 Task: Utilize Gmail's "Send and Archive" feature to streamline email management within conversation threads.
Action: Mouse moved to (854, 65)
Screenshot: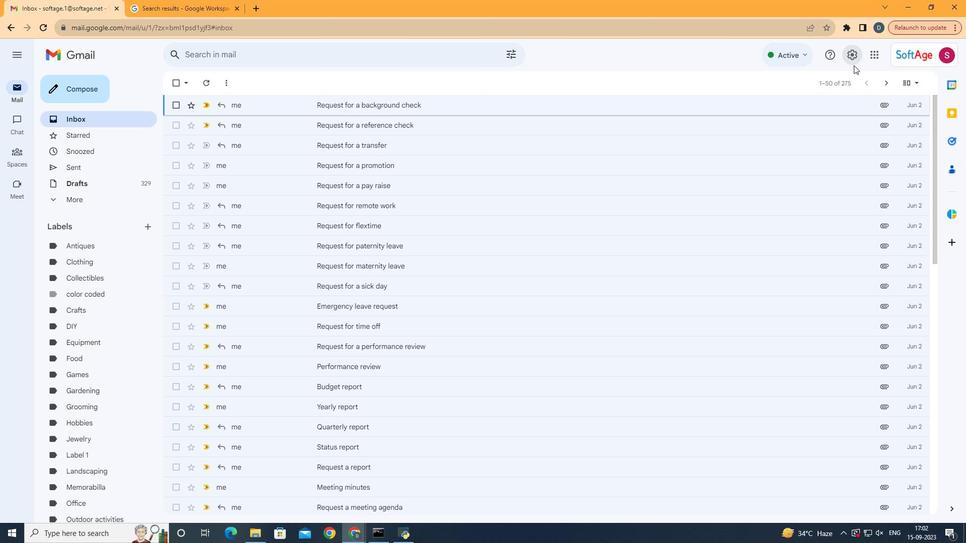 
Action: Mouse pressed left at (854, 65)
Screenshot: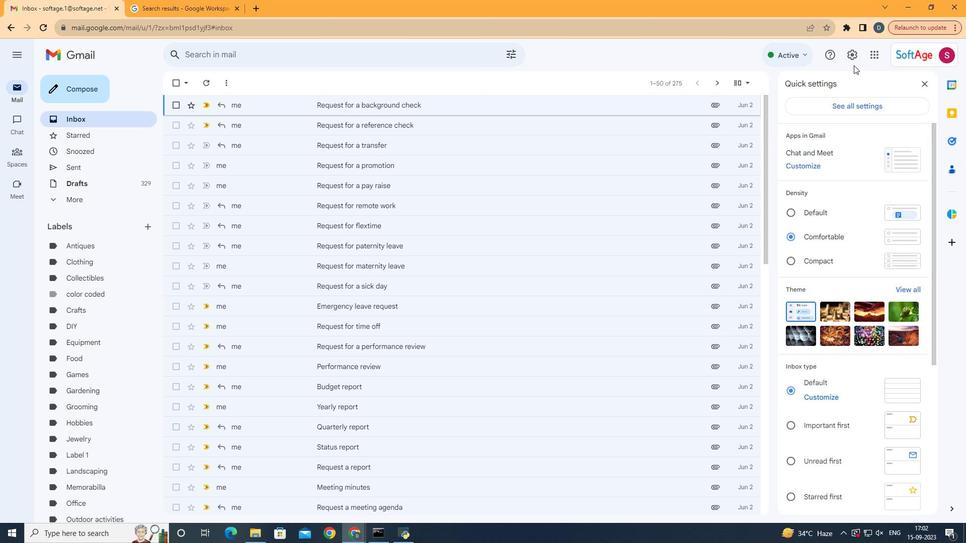 
Action: Mouse moved to (870, 99)
Screenshot: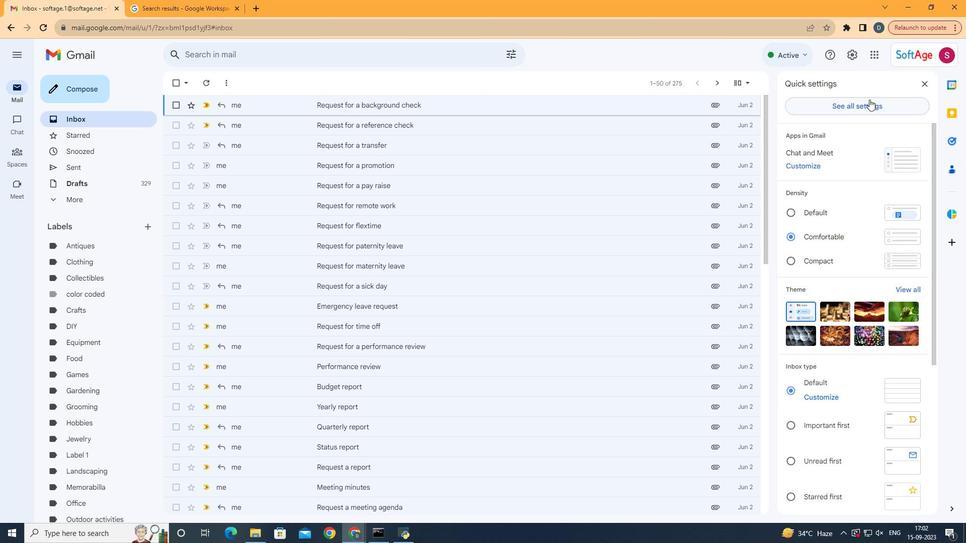 
Action: Mouse pressed left at (870, 99)
Screenshot: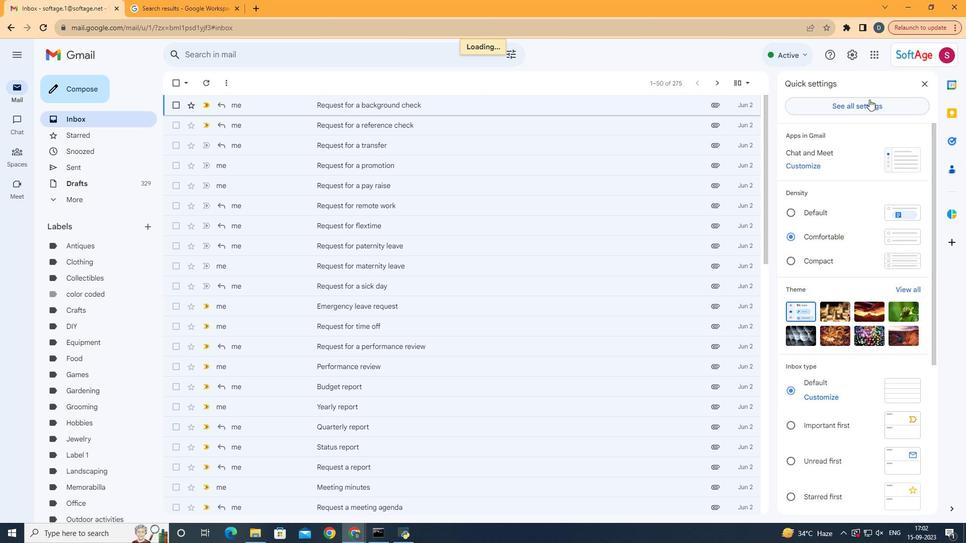 
Action: Mouse moved to (348, 285)
Screenshot: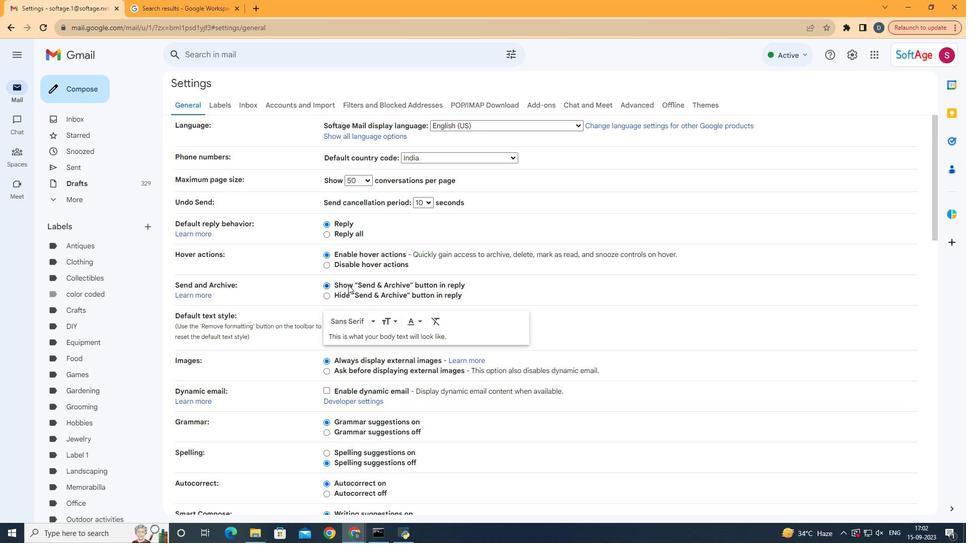 
Action: Mouse pressed left at (348, 285)
Screenshot: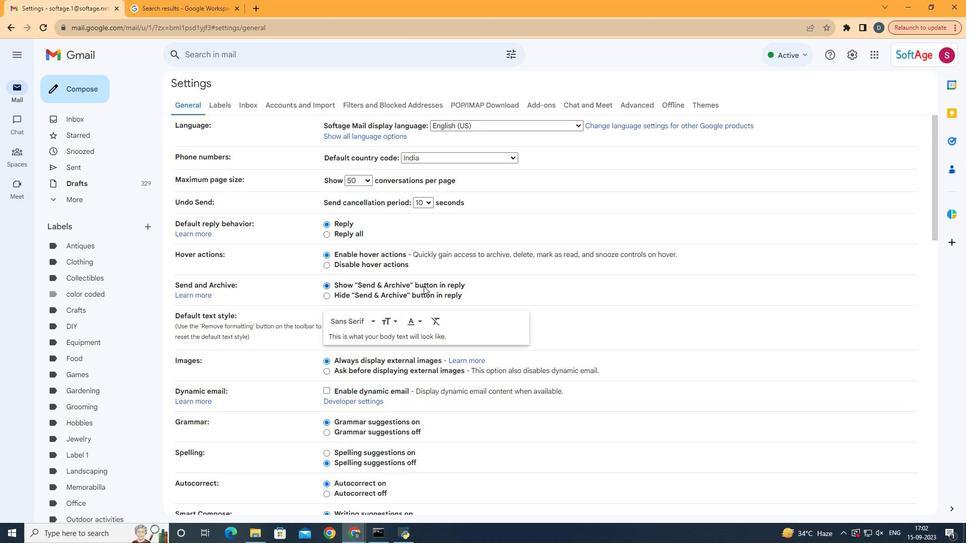
Action: Mouse moved to (504, 287)
Screenshot: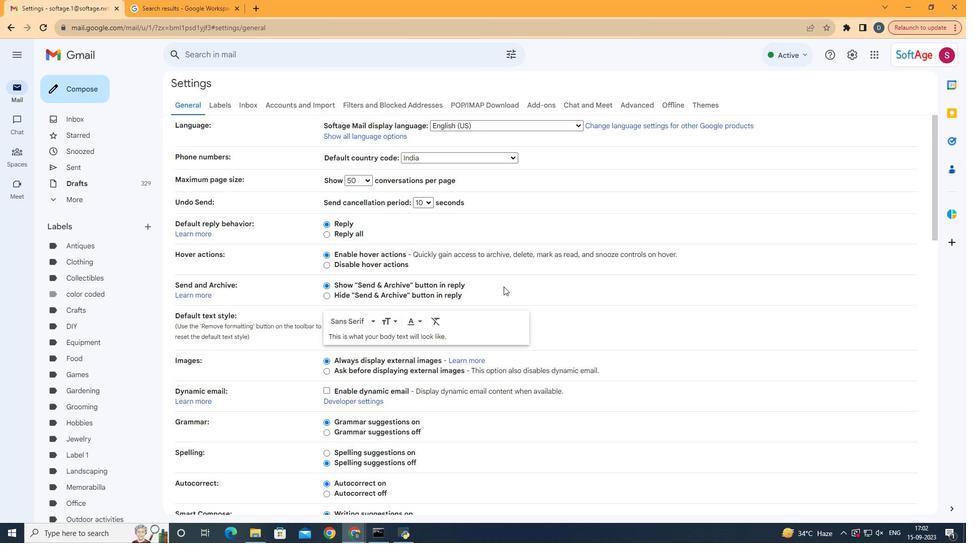 
Action: Mouse scrolled (504, 286) with delta (0, 0)
Screenshot: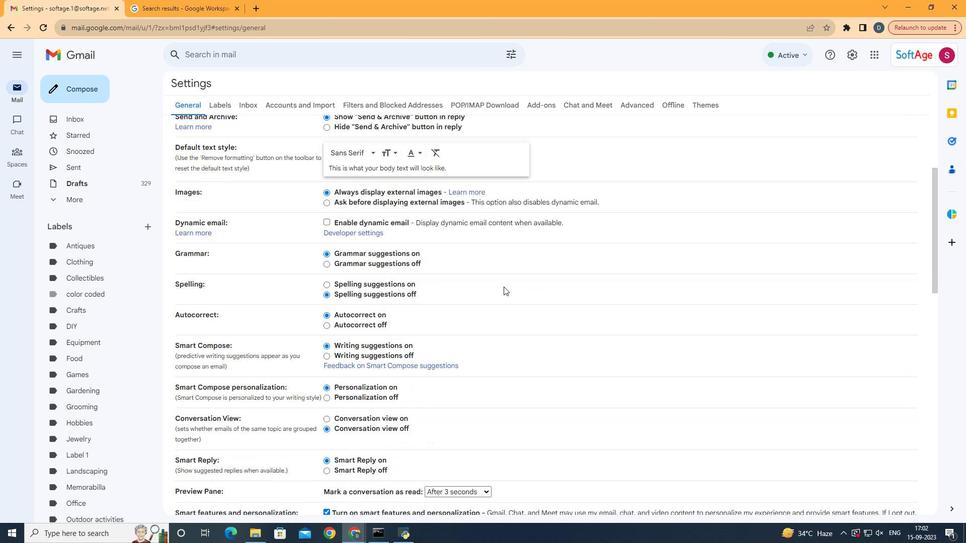 
Action: Mouse scrolled (504, 286) with delta (0, 0)
Screenshot: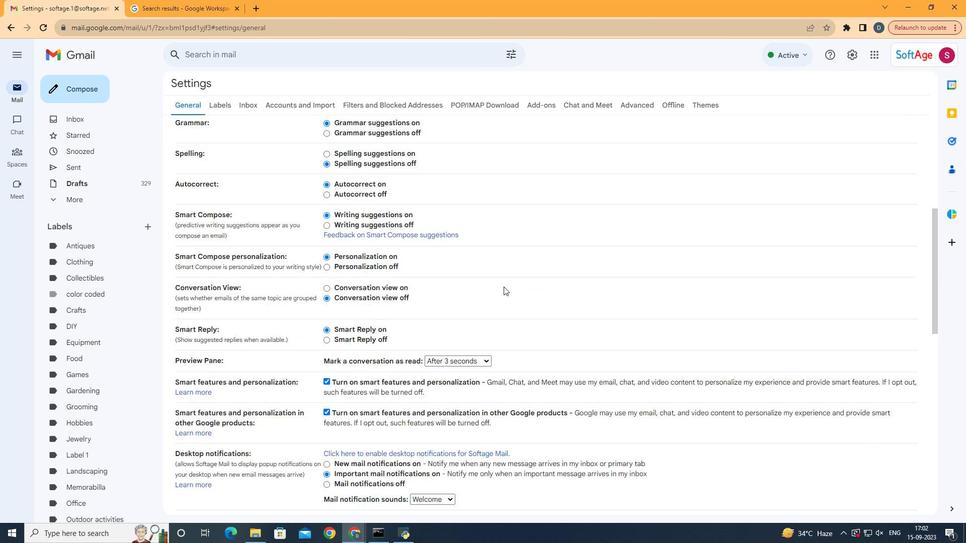 
Action: Mouse scrolled (504, 286) with delta (0, 0)
Screenshot: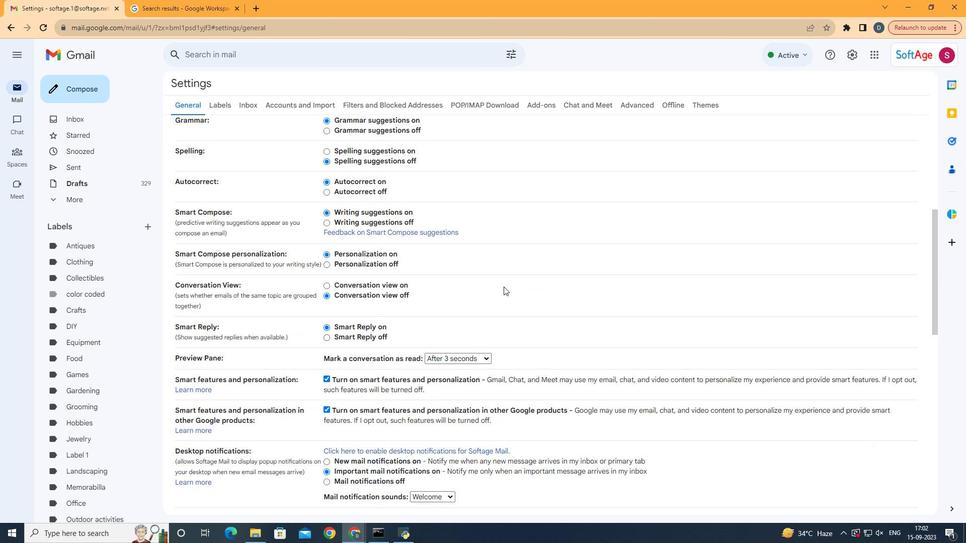 
Action: Mouse scrolled (504, 286) with delta (0, 0)
Screenshot: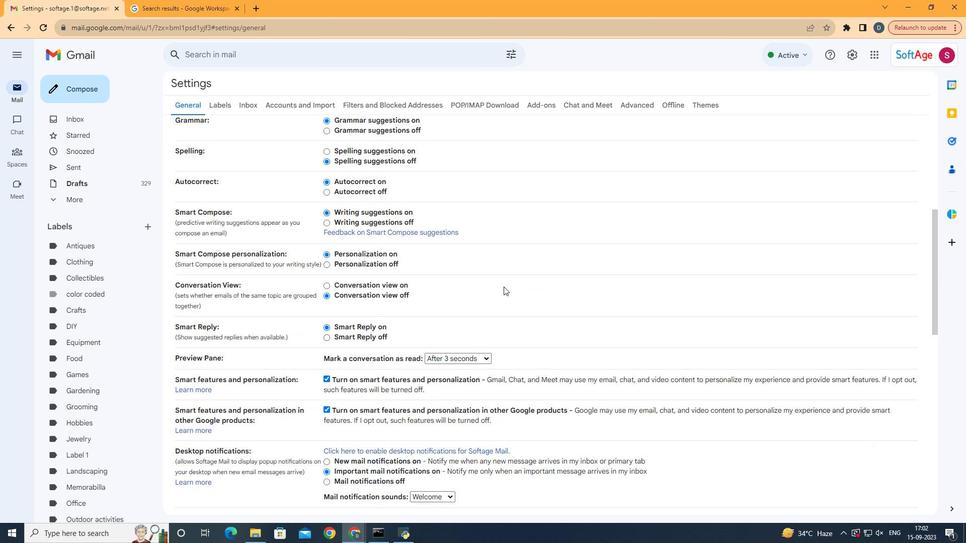 
Action: Mouse scrolled (504, 286) with delta (0, 0)
Screenshot: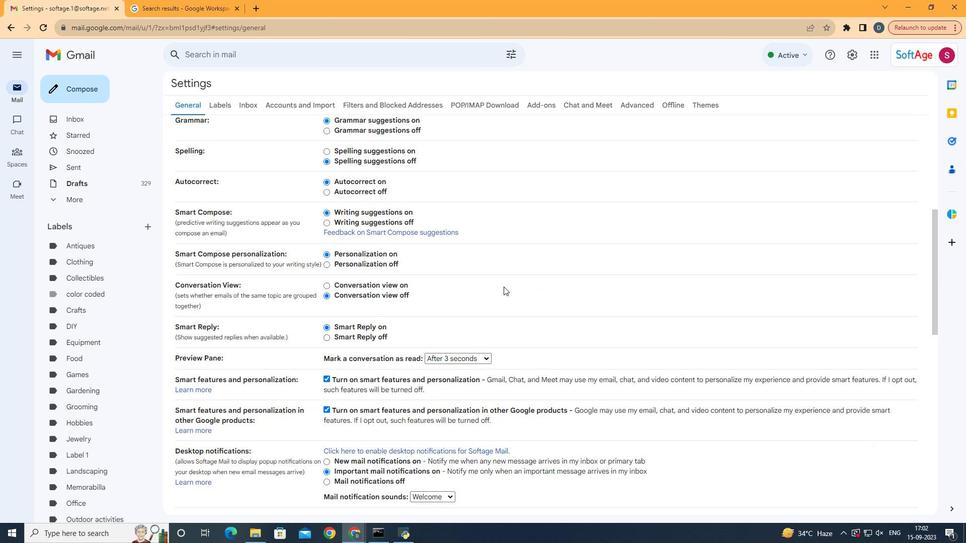 
Action: Mouse scrolled (504, 286) with delta (0, 0)
Screenshot: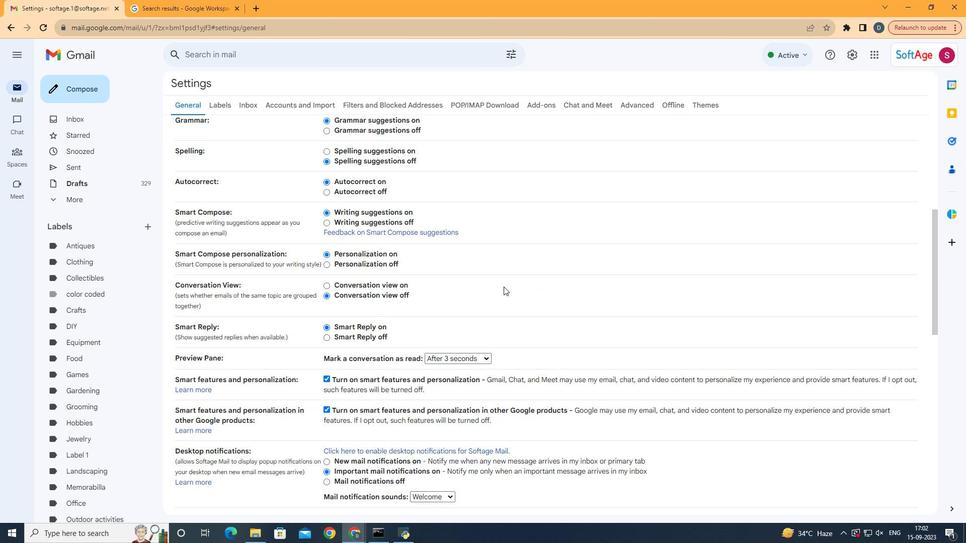 
Action: Mouse scrolled (504, 286) with delta (0, 0)
Screenshot: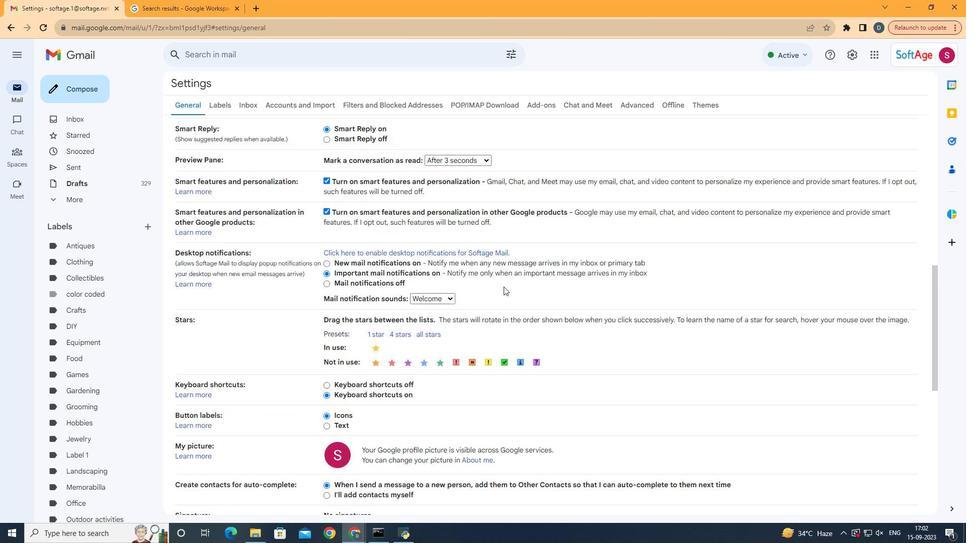 
Action: Mouse scrolled (504, 286) with delta (0, 0)
Screenshot: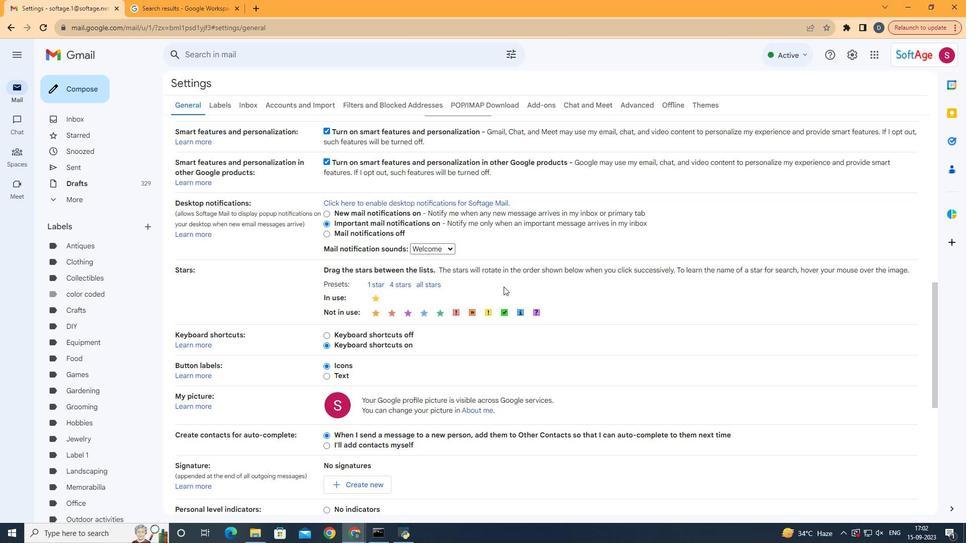 
Action: Mouse scrolled (504, 286) with delta (0, 0)
Screenshot: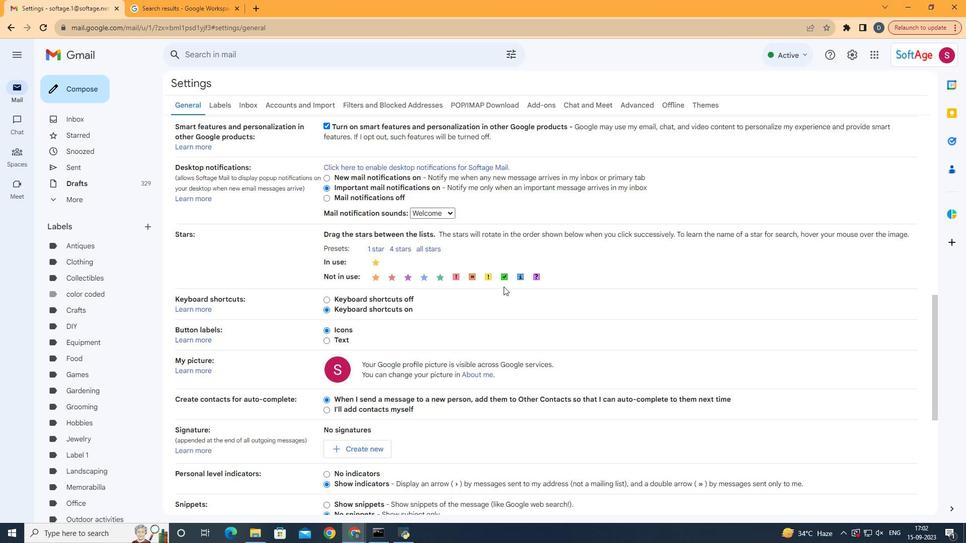 
Action: Mouse scrolled (504, 286) with delta (0, 0)
Screenshot: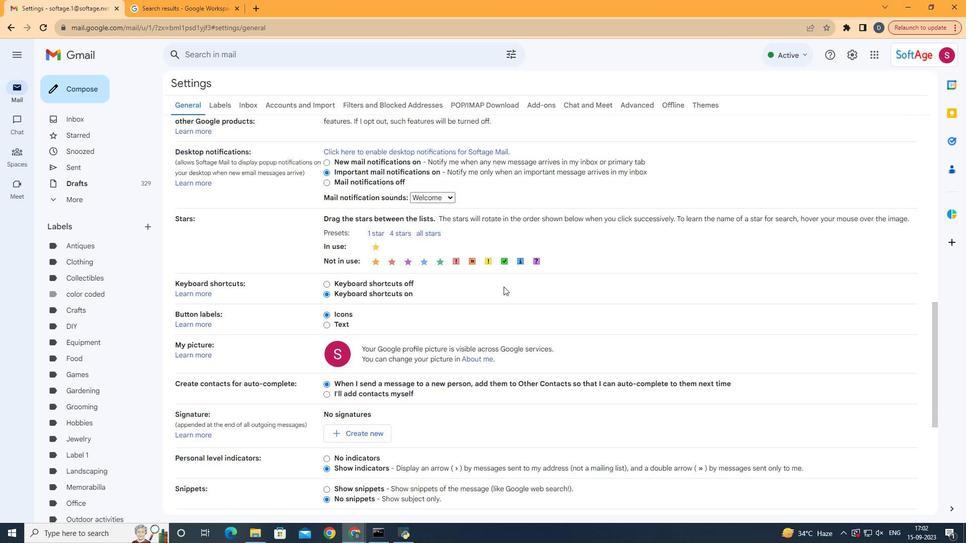 
Action: Mouse scrolled (504, 286) with delta (0, 0)
Screenshot: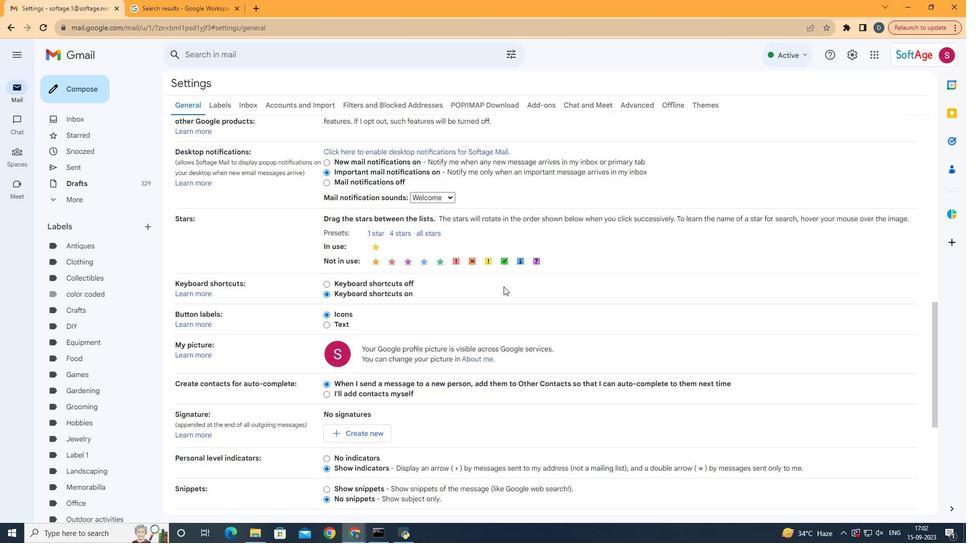 
Action: Mouse scrolled (504, 286) with delta (0, 0)
Screenshot: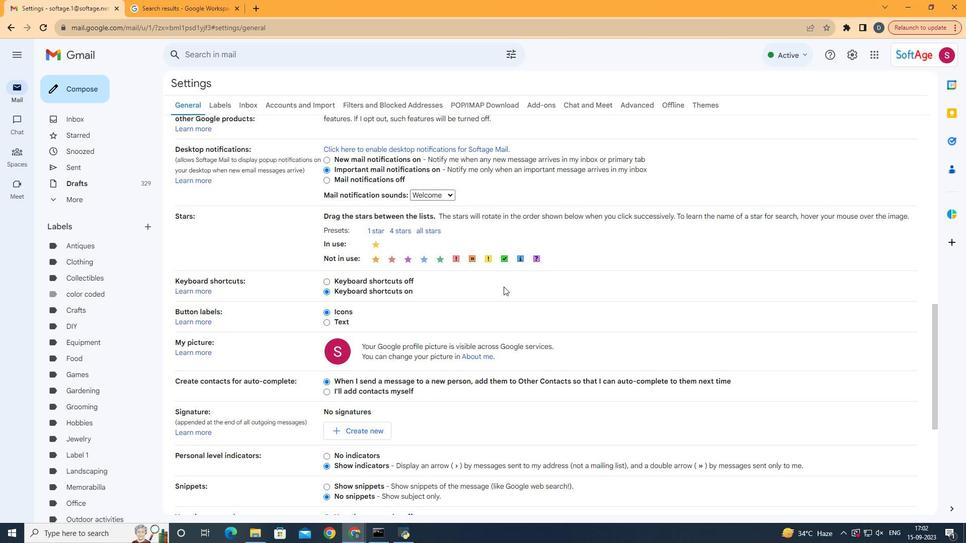 
Action: Mouse scrolled (504, 286) with delta (0, 0)
Screenshot: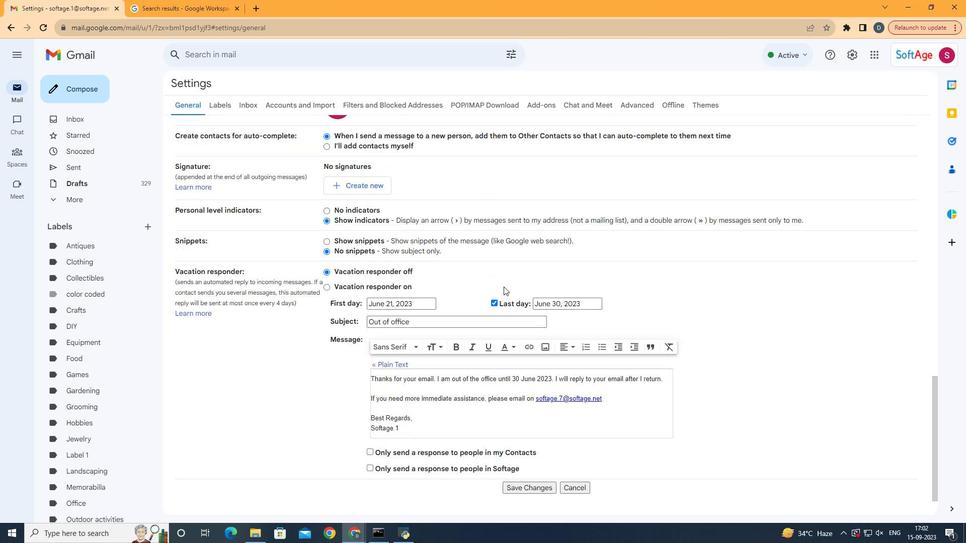 
Action: Mouse scrolled (504, 286) with delta (0, 0)
Screenshot: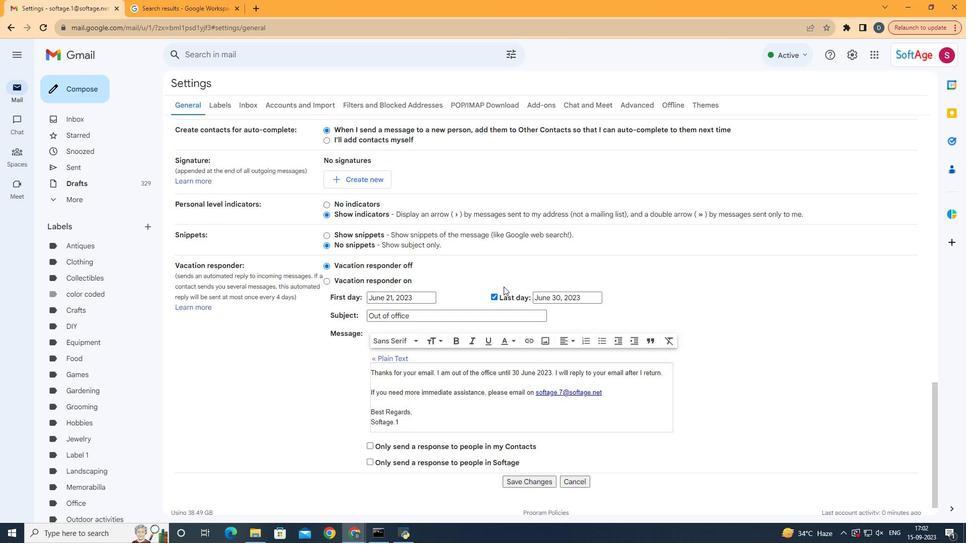 
Action: Mouse scrolled (504, 286) with delta (0, 0)
Screenshot: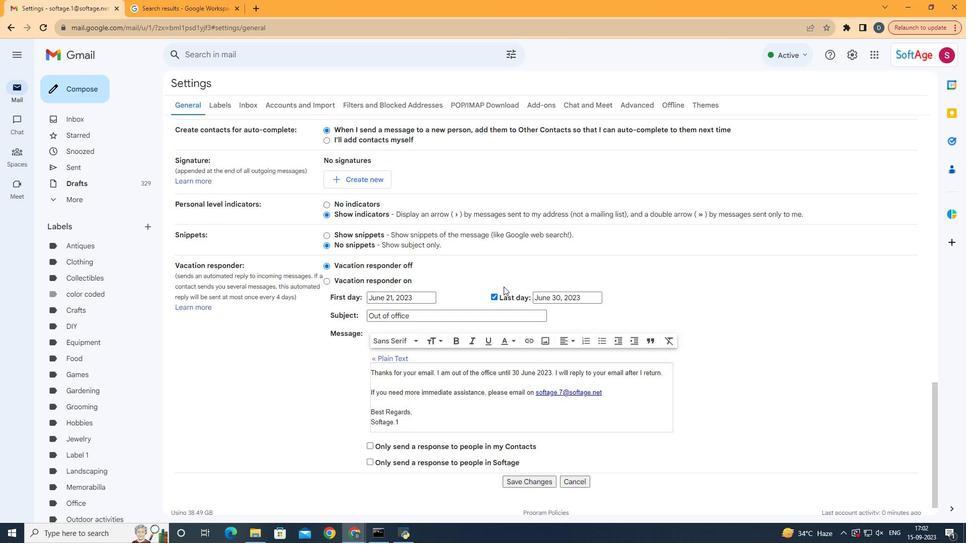 
Action: Mouse scrolled (504, 286) with delta (0, 0)
Screenshot: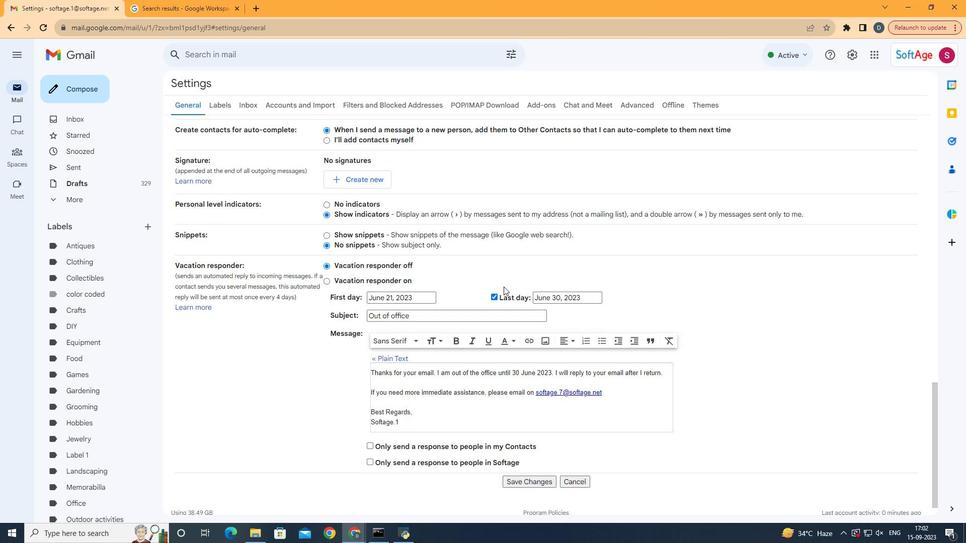 
Action: Mouse scrolled (504, 286) with delta (0, 0)
Screenshot: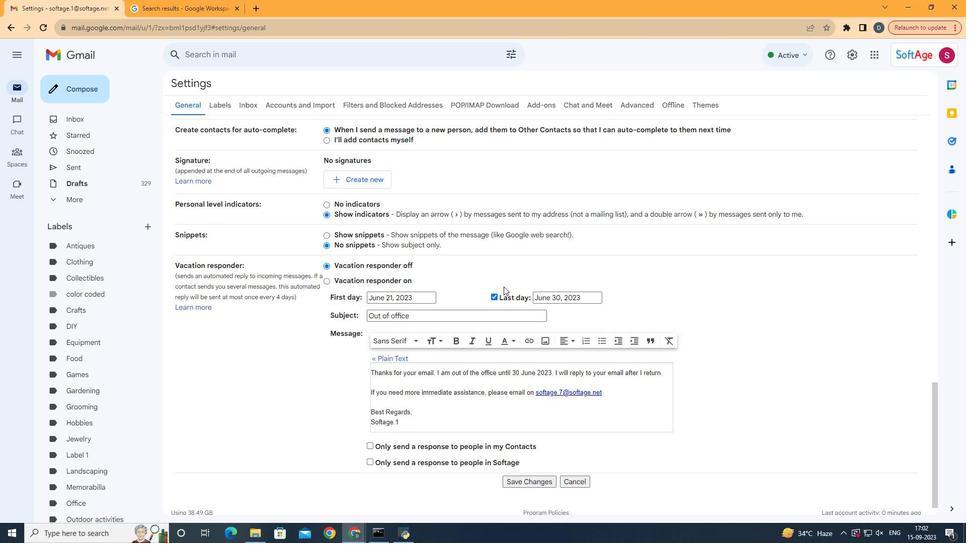 
Action: Mouse scrolled (504, 286) with delta (0, 0)
Screenshot: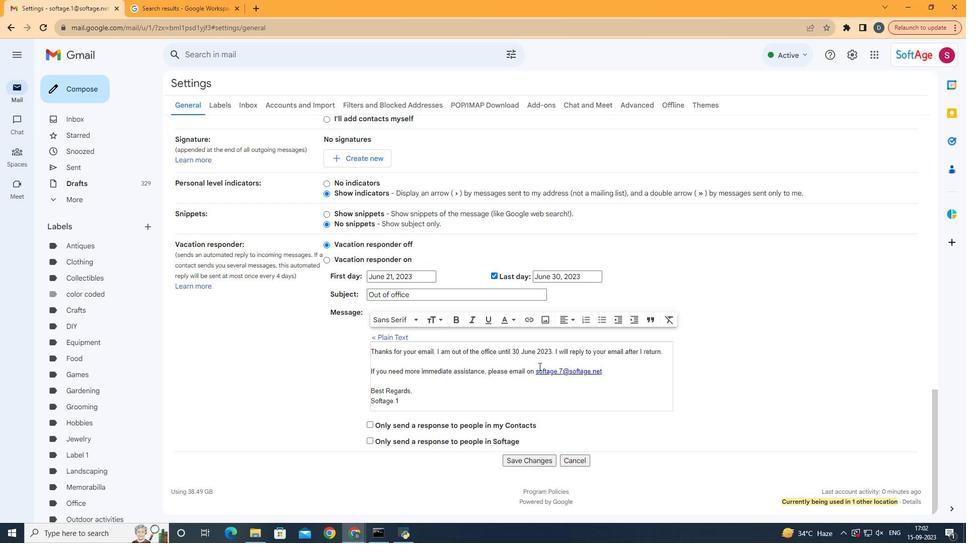 
Action: Mouse scrolled (504, 286) with delta (0, 0)
Screenshot: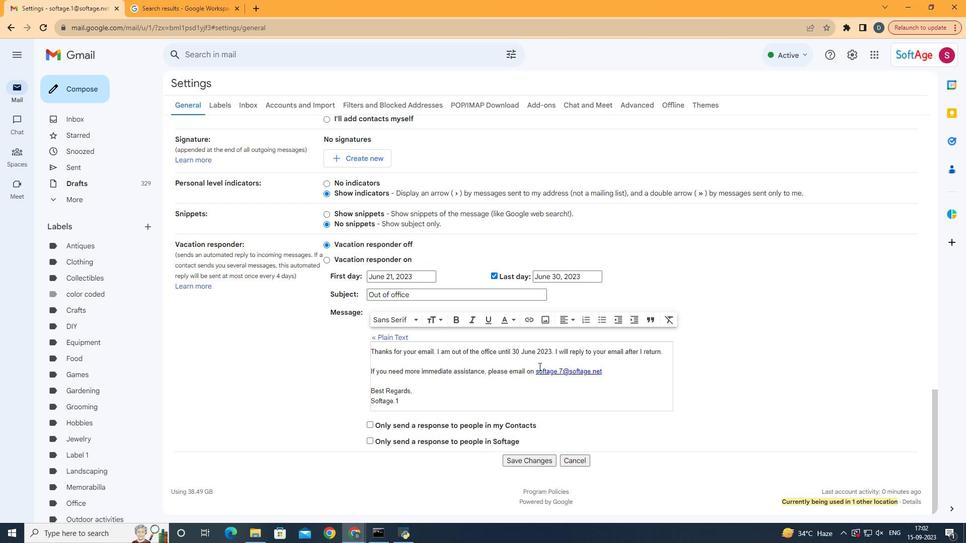 
Action: Mouse scrolled (504, 286) with delta (0, 0)
Screenshot: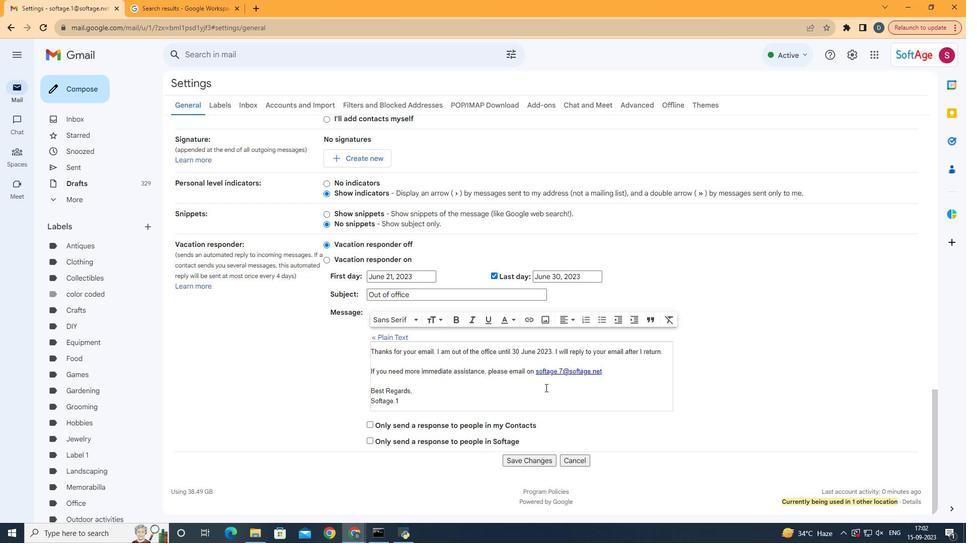 
Action: Mouse moved to (526, 458)
Screenshot: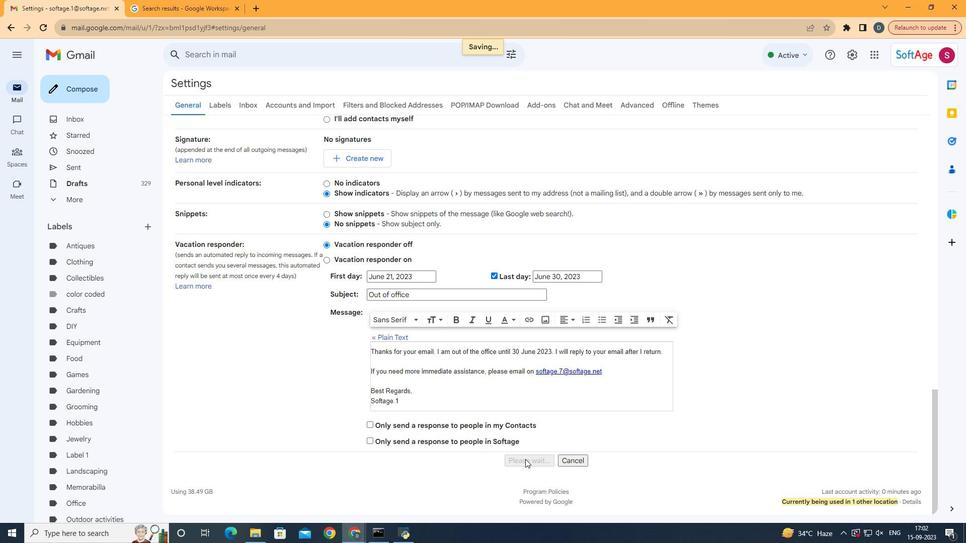 
Action: Mouse pressed left at (526, 458)
Screenshot: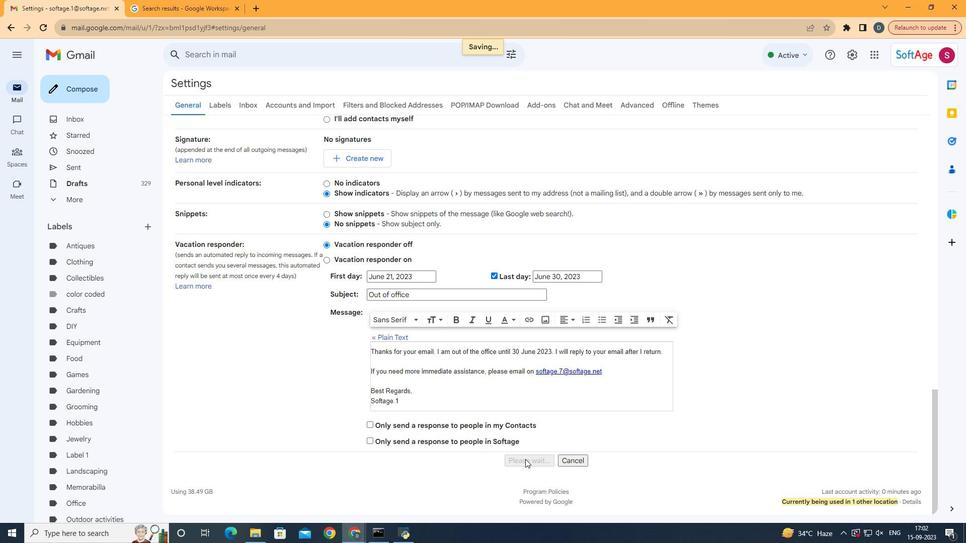 
Action: Mouse moved to (847, 52)
Screenshot: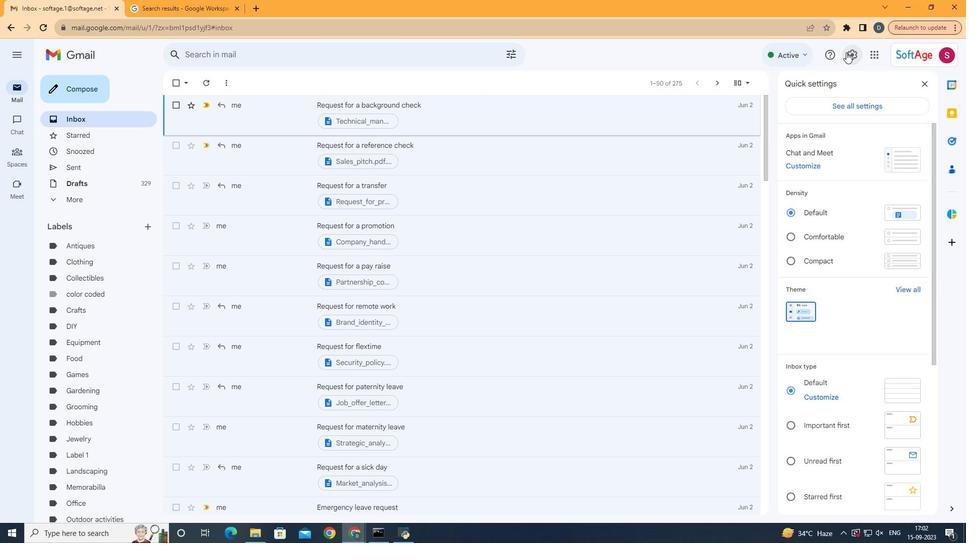 
Action: Mouse pressed left at (847, 52)
Screenshot: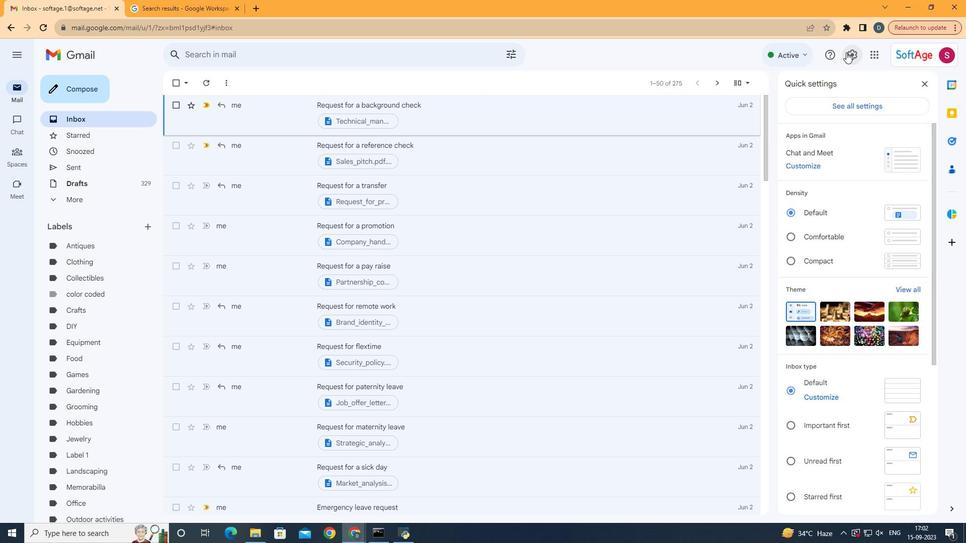 
Action: Mouse pressed left at (847, 52)
Screenshot: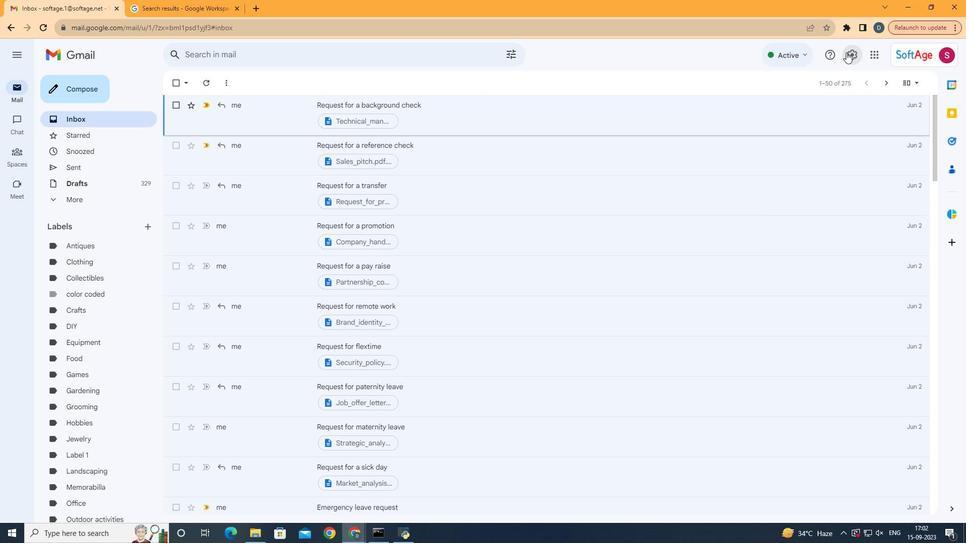 
Action: Mouse moved to (446, 130)
Screenshot: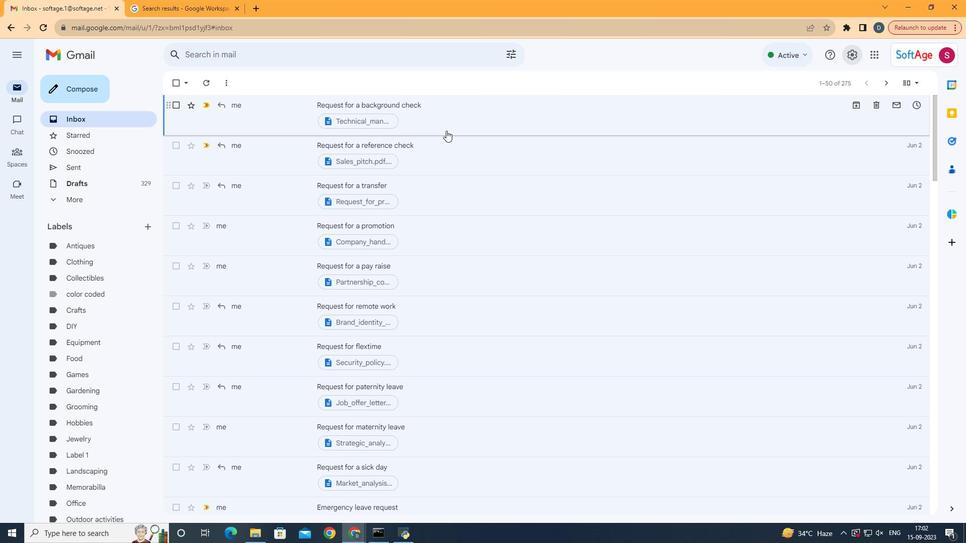 
Action: Mouse pressed left at (446, 130)
Screenshot: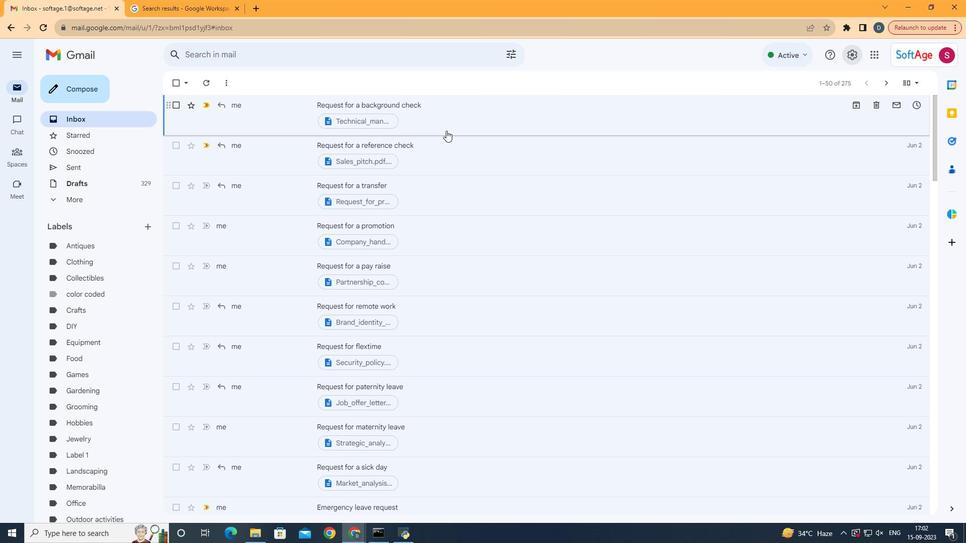 
Action: Mouse scrolled (446, 130) with delta (0, 0)
Screenshot: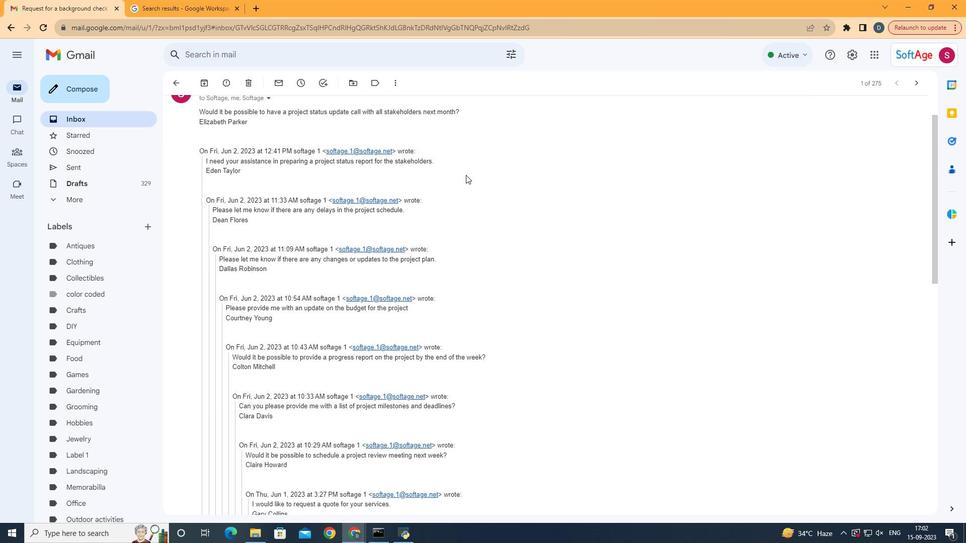 
Action: Mouse moved to (477, 215)
Screenshot: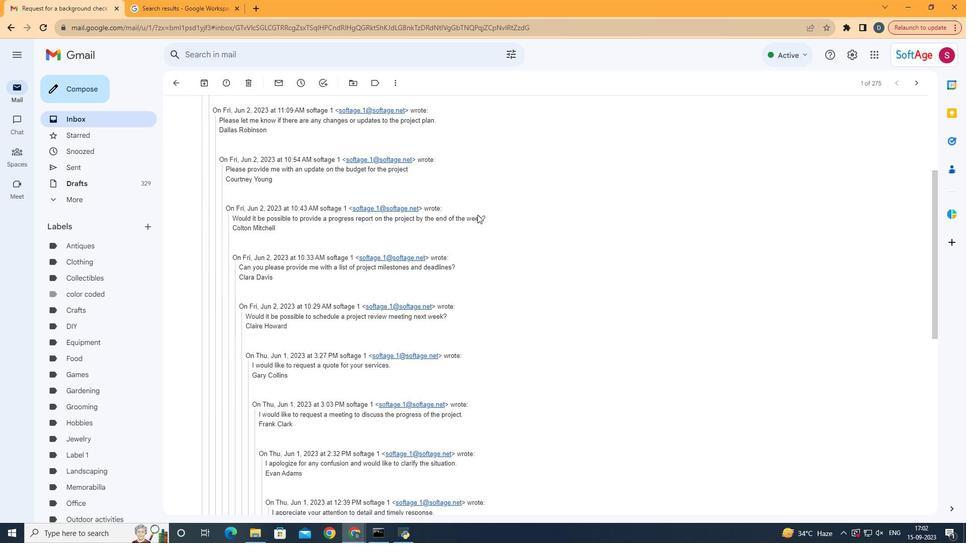 
Action: Mouse scrolled (477, 214) with delta (0, 0)
Screenshot: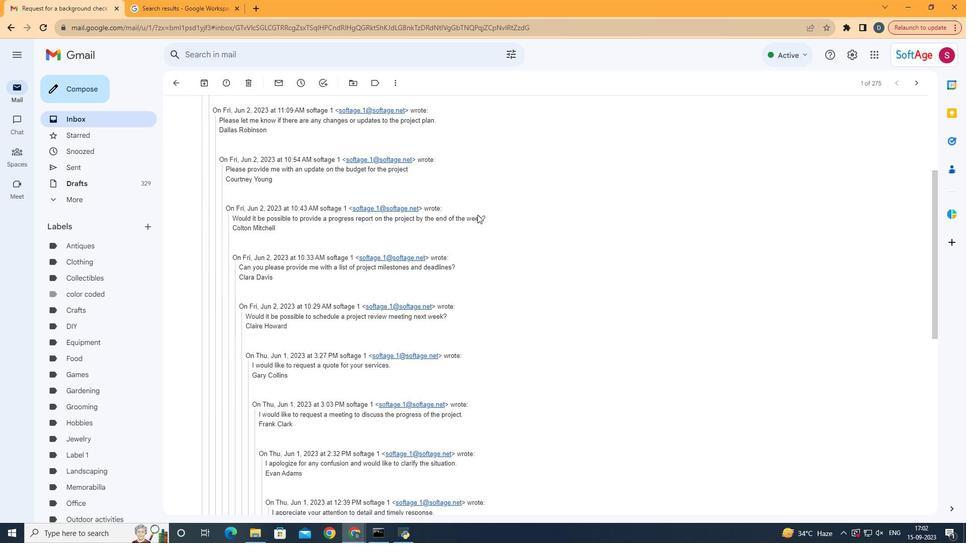 
Action: Mouse moved to (477, 215)
Screenshot: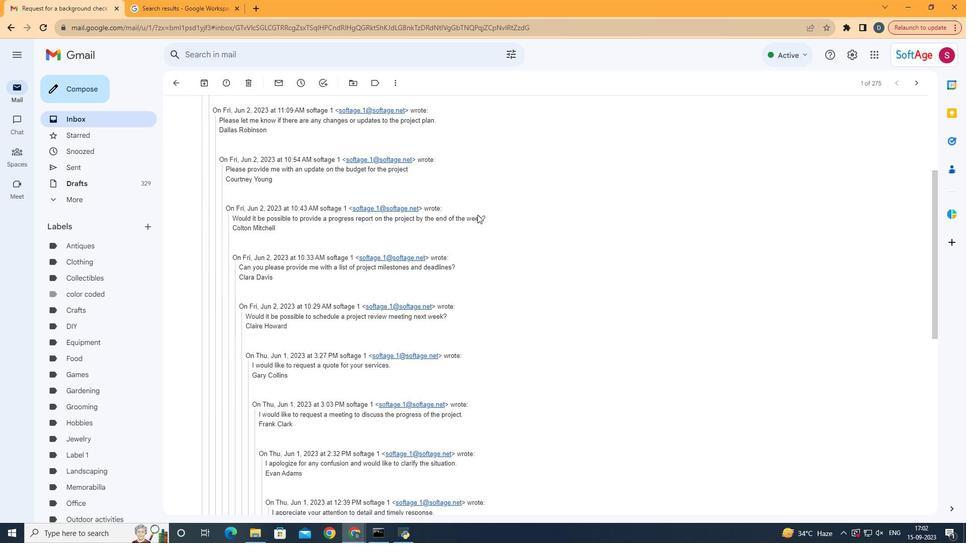 
Action: Mouse scrolled (477, 214) with delta (0, 0)
Screenshot: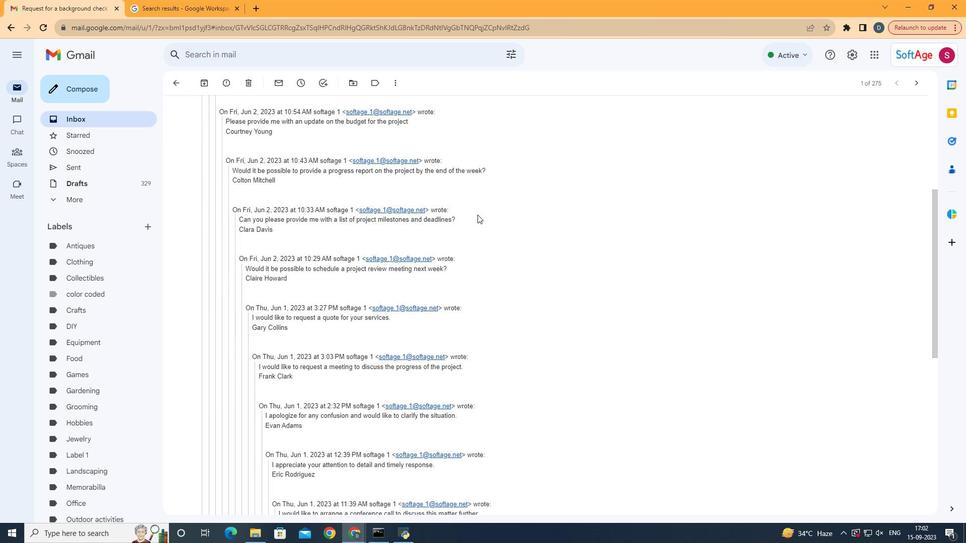 
Action: Mouse scrolled (477, 214) with delta (0, 0)
Screenshot: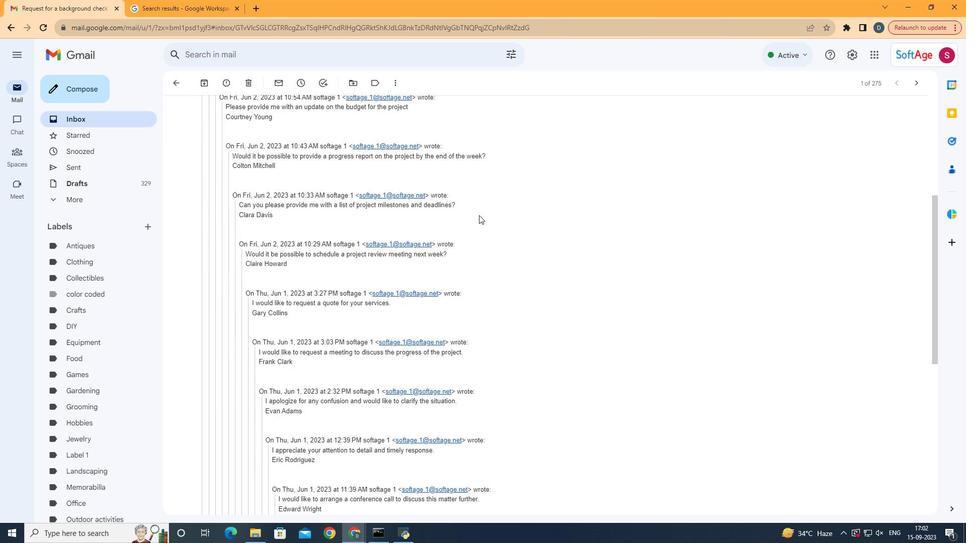 
Action: Mouse scrolled (477, 214) with delta (0, 0)
Screenshot: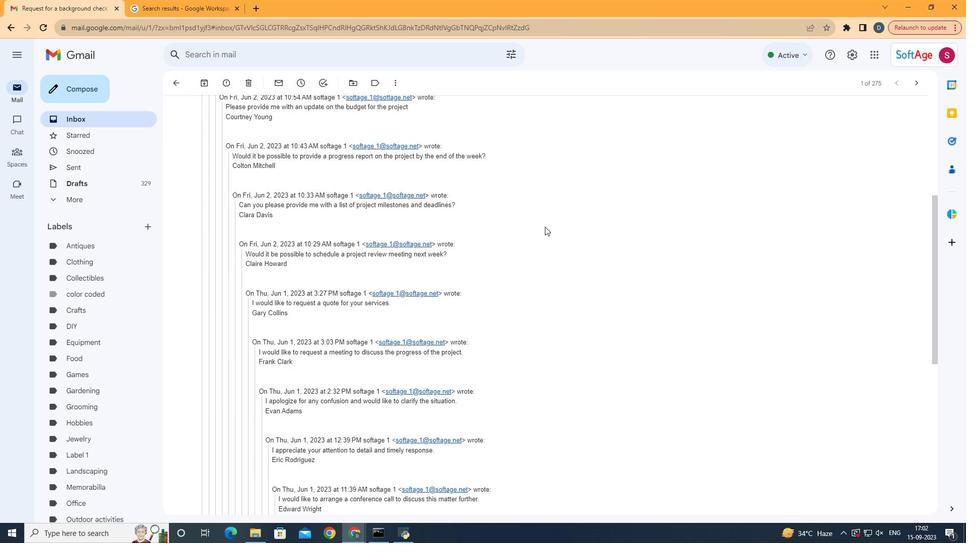 
Action: Mouse moved to (548, 231)
Screenshot: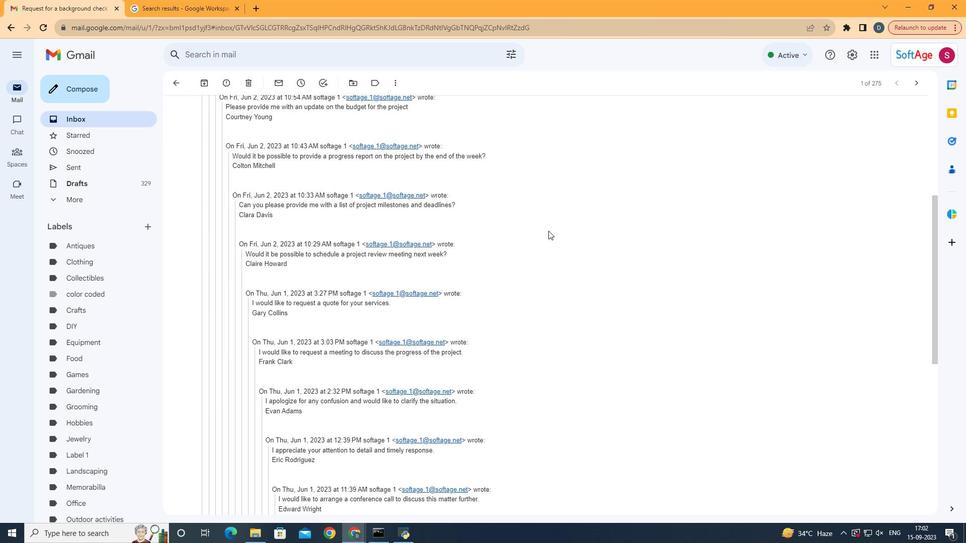 
Action: Mouse scrolled (548, 230) with delta (0, 0)
Screenshot: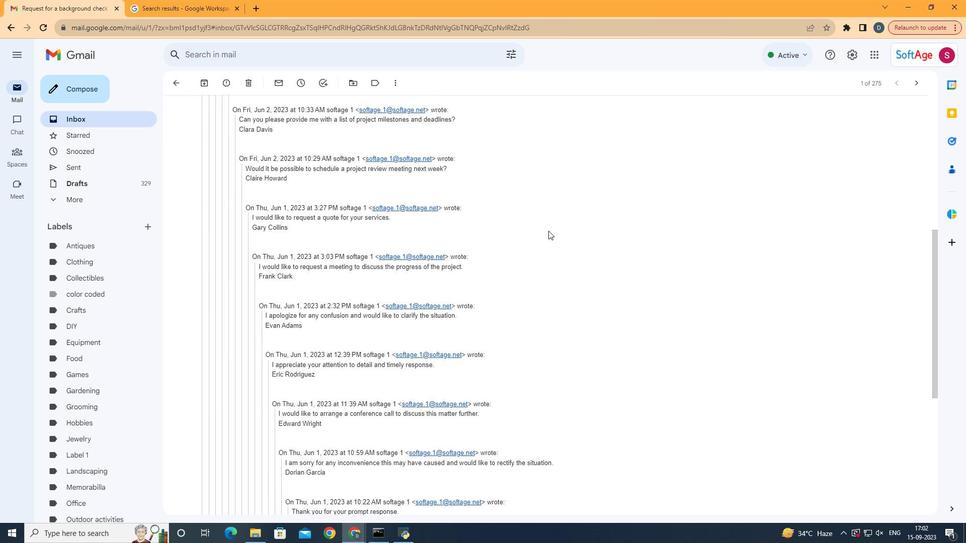 
Action: Mouse scrolled (548, 230) with delta (0, 0)
Screenshot: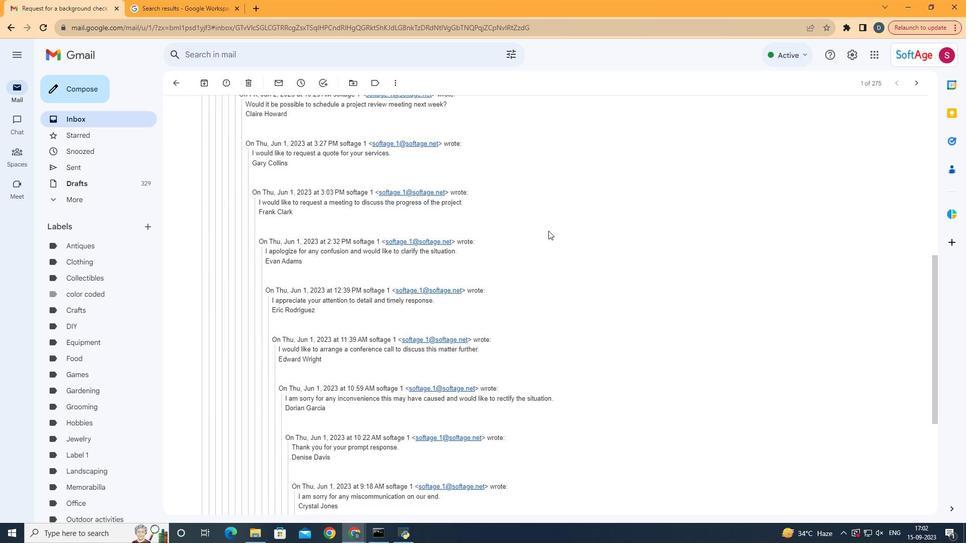 
Action: Mouse scrolled (548, 230) with delta (0, 0)
Screenshot: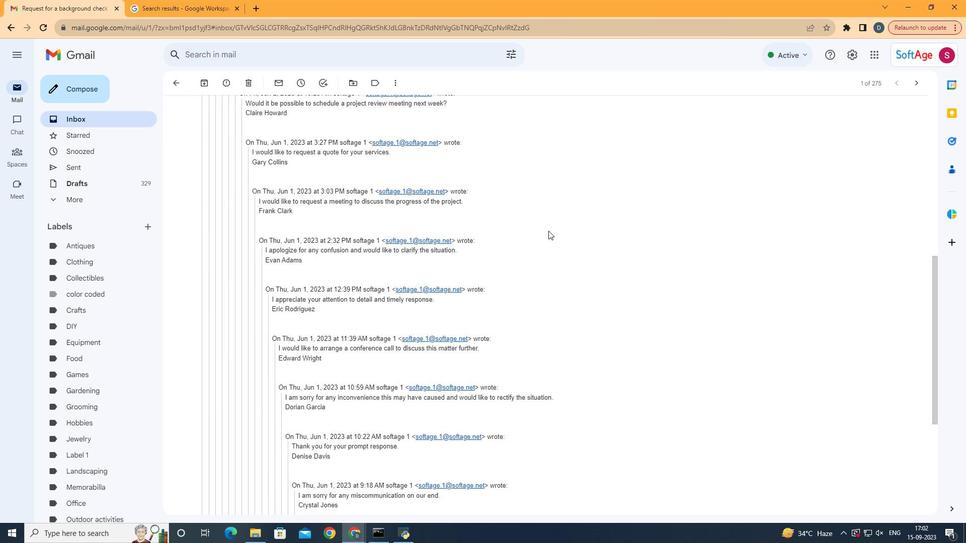 
Action: Mouse scrolled (548, 230) with delta (0, 0)
Screenshot: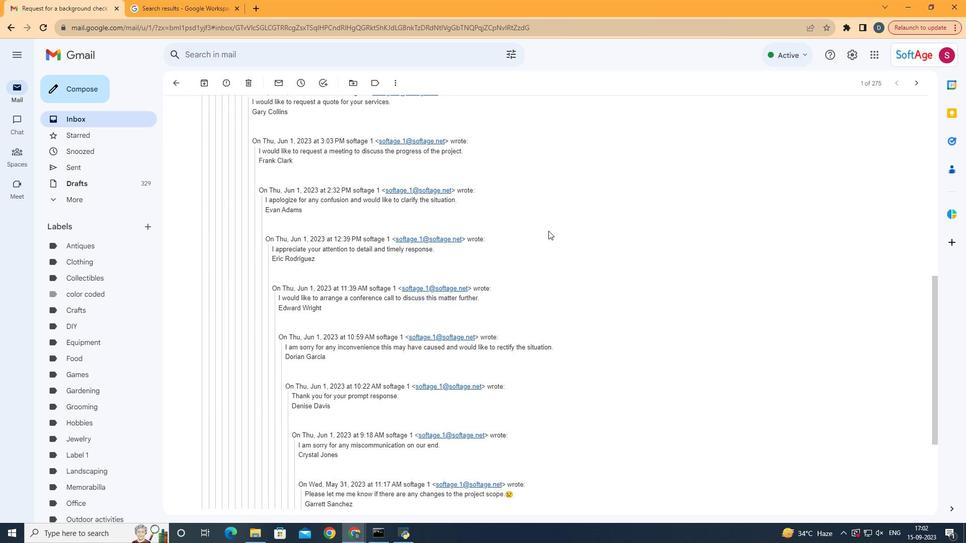 
Action: Mouse scrolled (548, 230) with delta (0, 0)
Screenshot: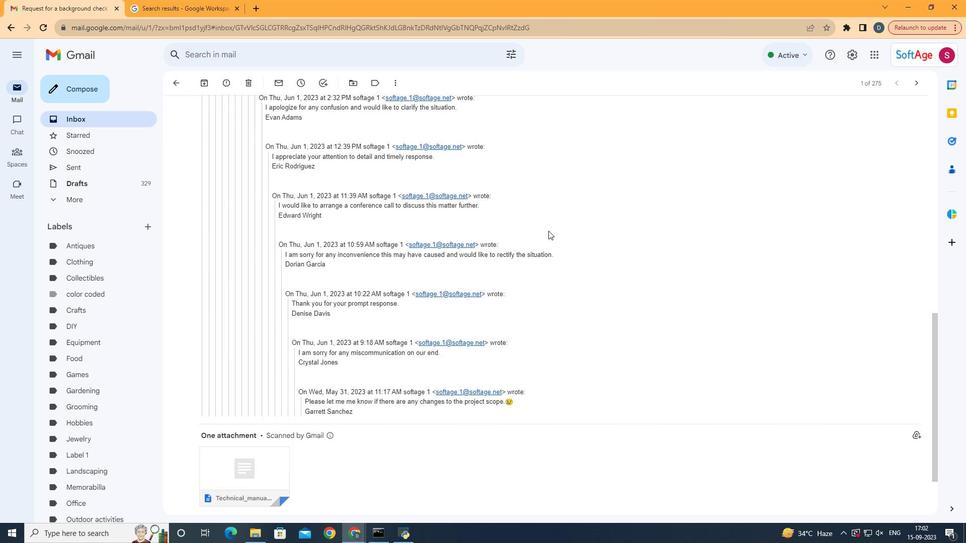 
Action: Mouse scrolled (548, 230) with delta (0, 0)
Screenshot: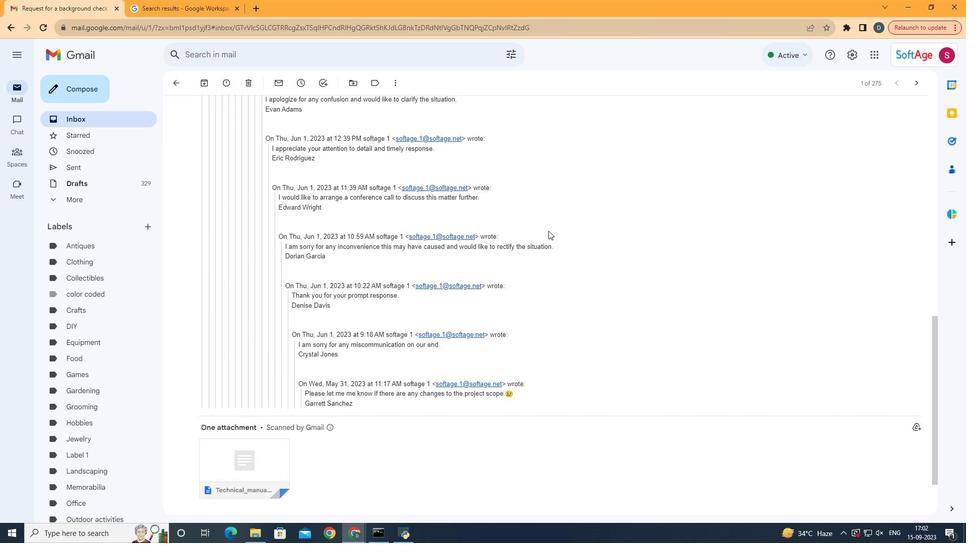 
Action: Mouse moved to (452, 208)
Screenshot: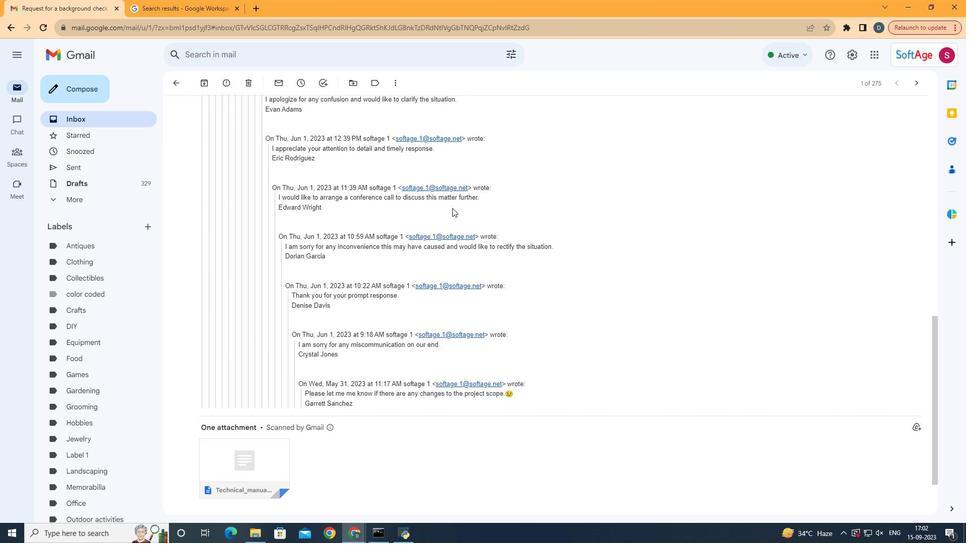 
Action: Mouse scrolled (452, 209) with delta (0, 0)
Screenshot: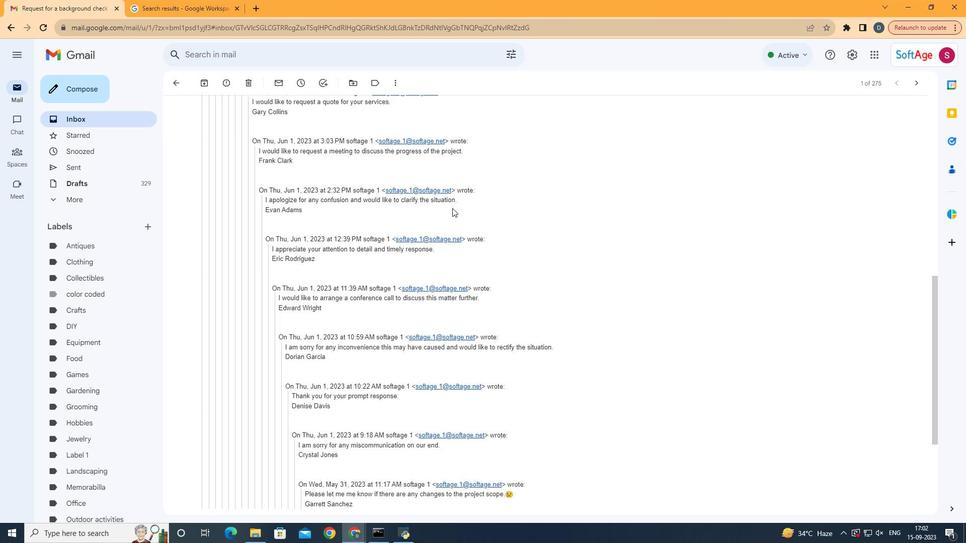 
Action: Mouse scrolled (452, 209) with delta (0, 0)
Screenshot: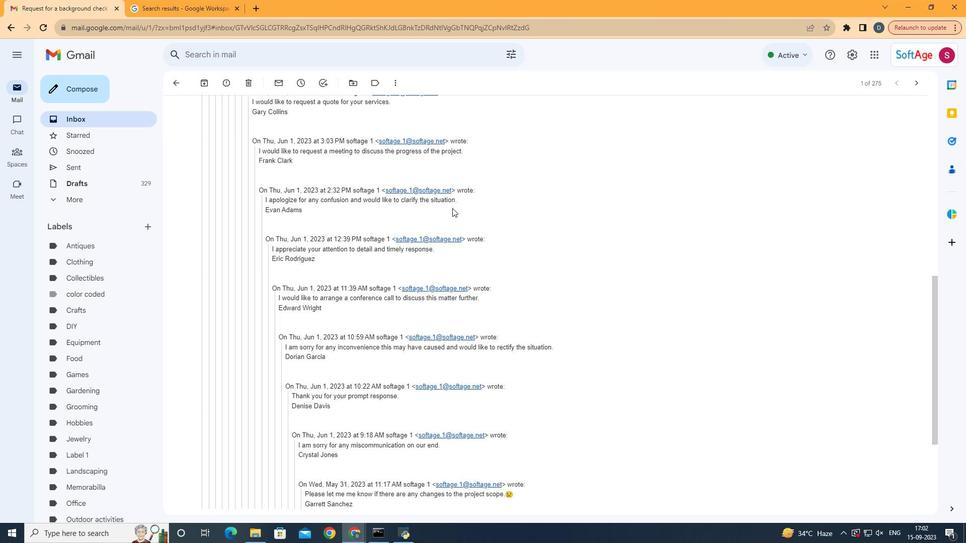 
Action: Mouse moved to (481, 240)
Screenshot: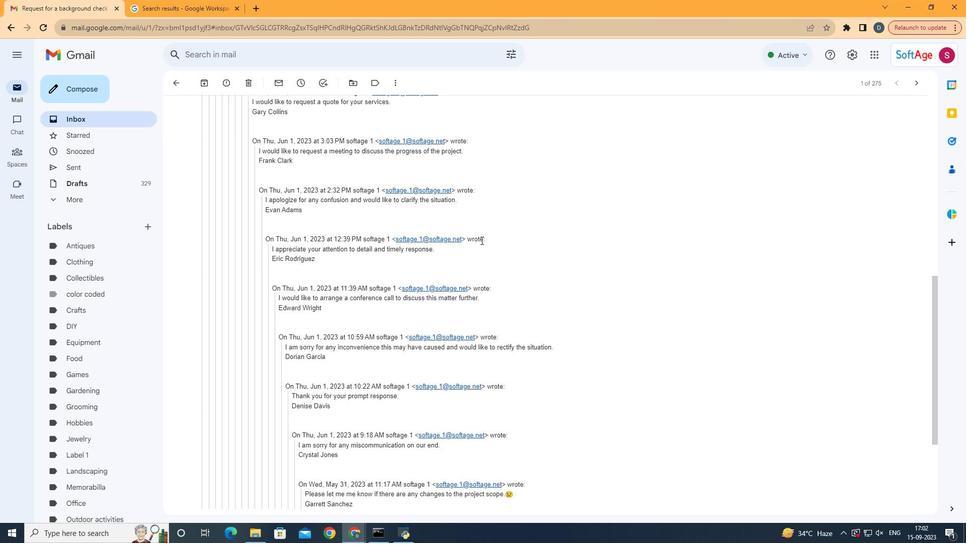 
Action: Mouse scrolled (481, 240) with delta (0, 0)
Screenshot: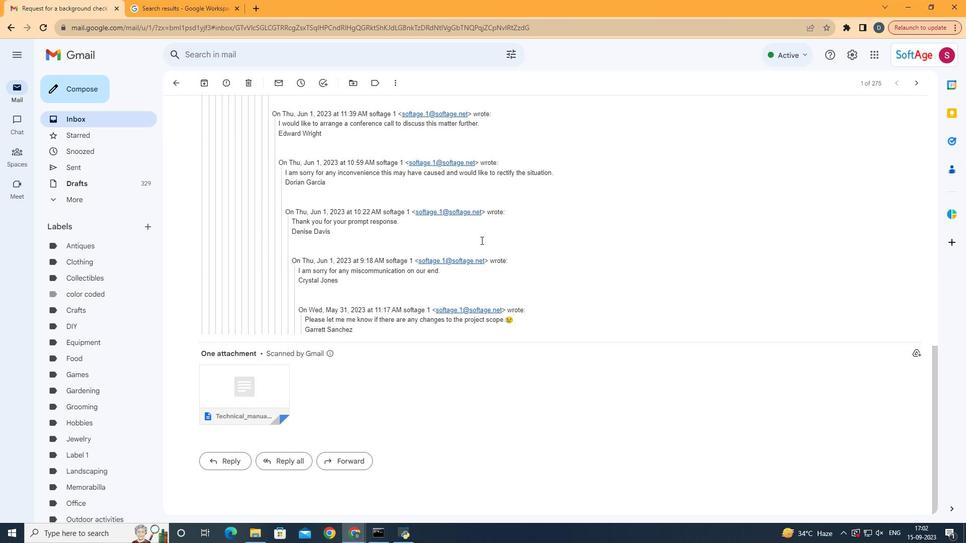 
Action: Mouse scrolled (481, 240) with delta (0, 0)
Screenshot: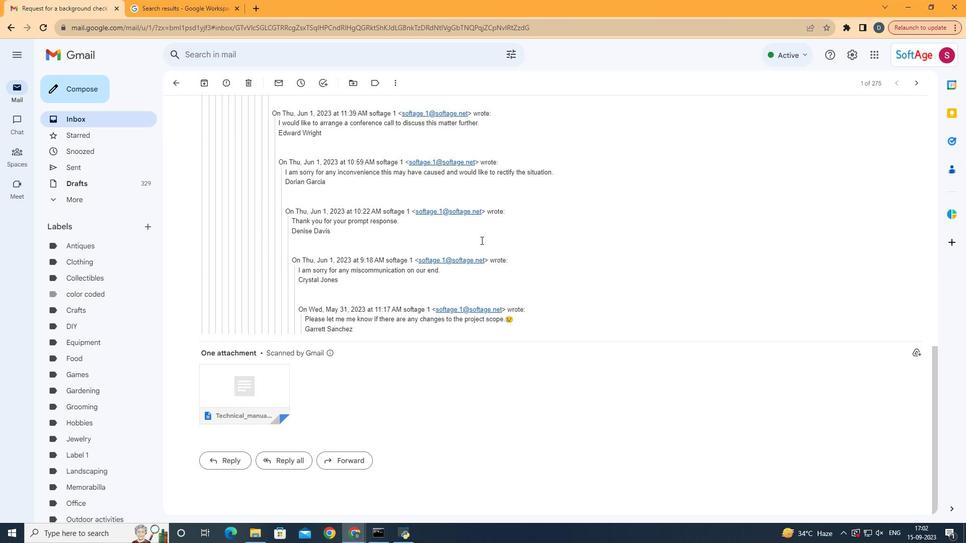 
Action: Mouse scrolled (481, 240) with delta (0, 0)
Screenshot: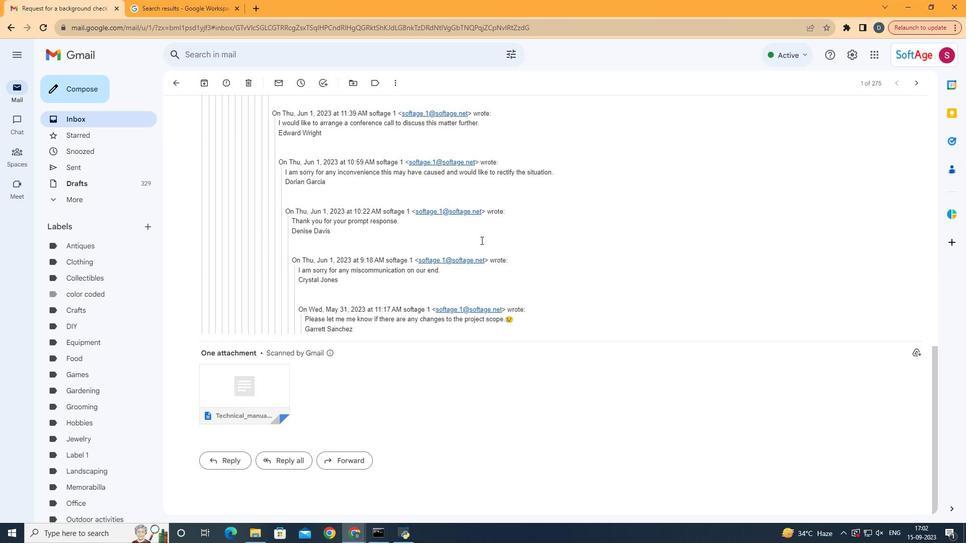 
Action: Mouse scrolled (481, 240) with delta (0, 0)
Screenshot: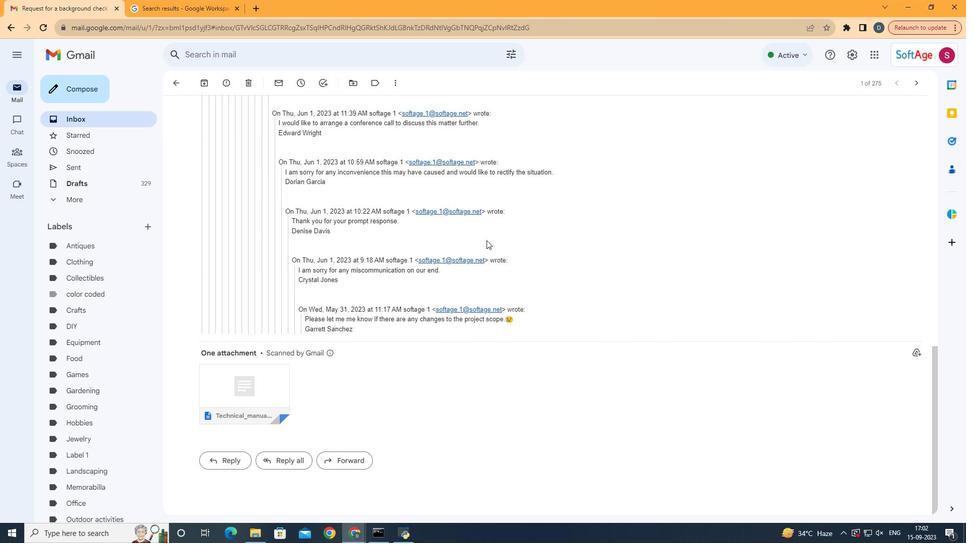 
Action: Mouse scrolled (481, 240) with delta (0, 0)
Screenshot: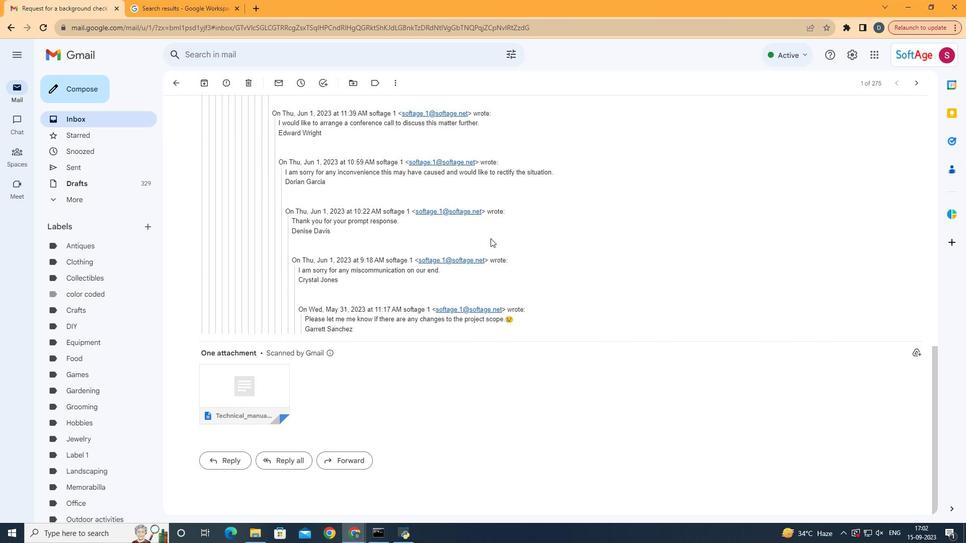 
Action: Mouse moved to (234, 464)
Screenshot: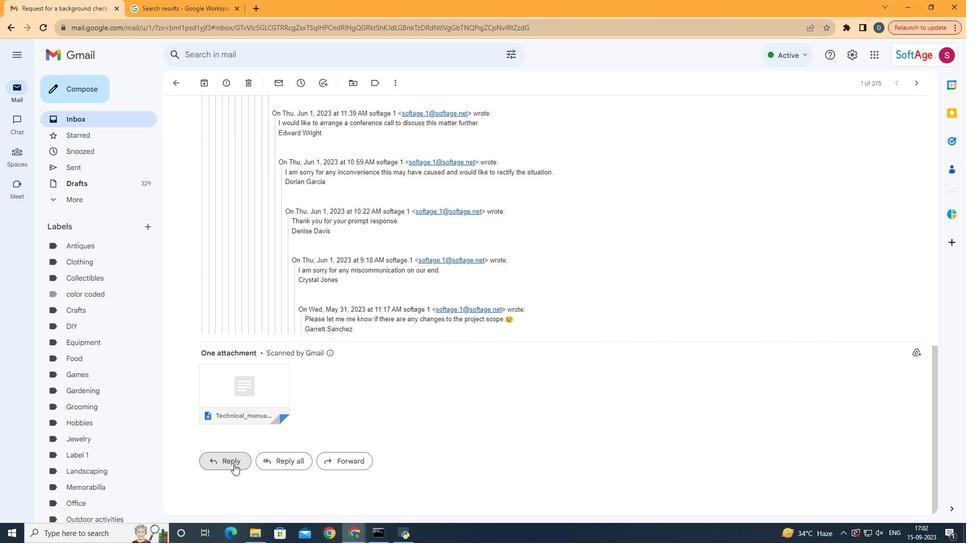 
Action: Mouse pressed left at (234, 464)
Screenshot: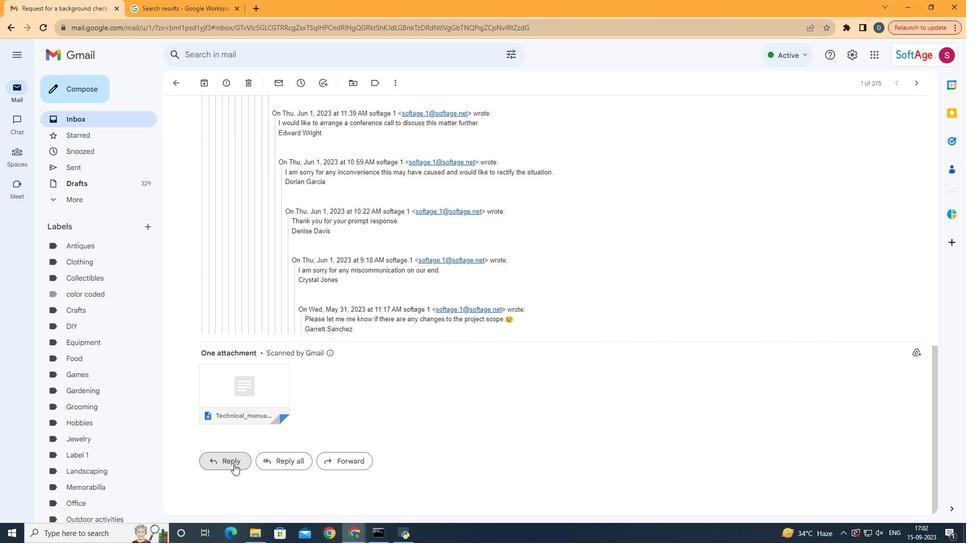 
Action: Mouse moved to (506, 328)
Screenshot: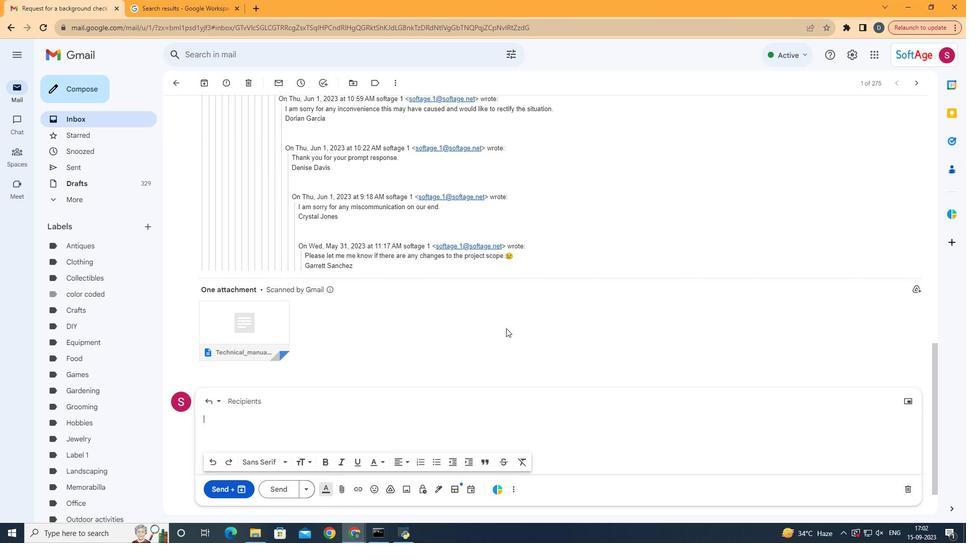
Action: Mouse scrolled (506, 328) with delta (0, 0)
Screenshot: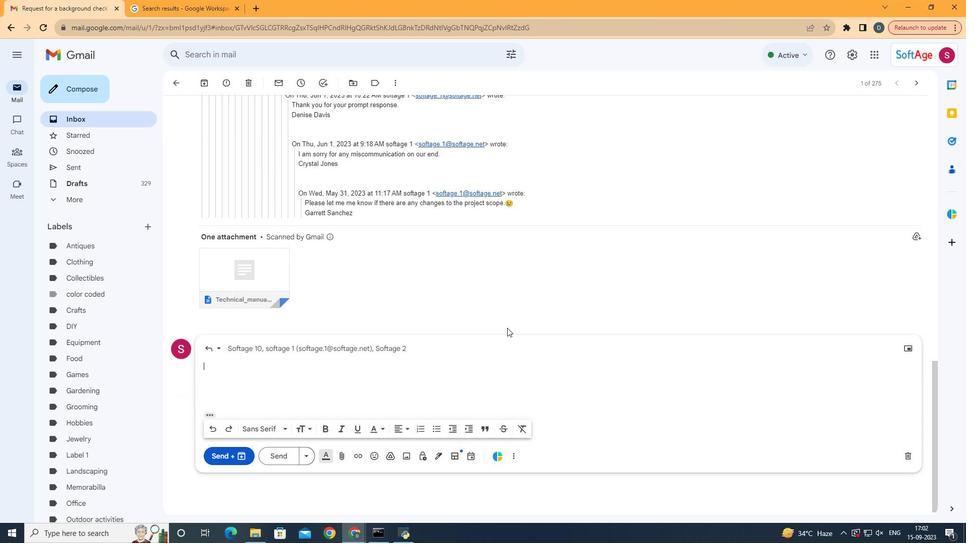 
Action: Mouse scrolled (506, 328) with delta (0, 0)
Screenshot: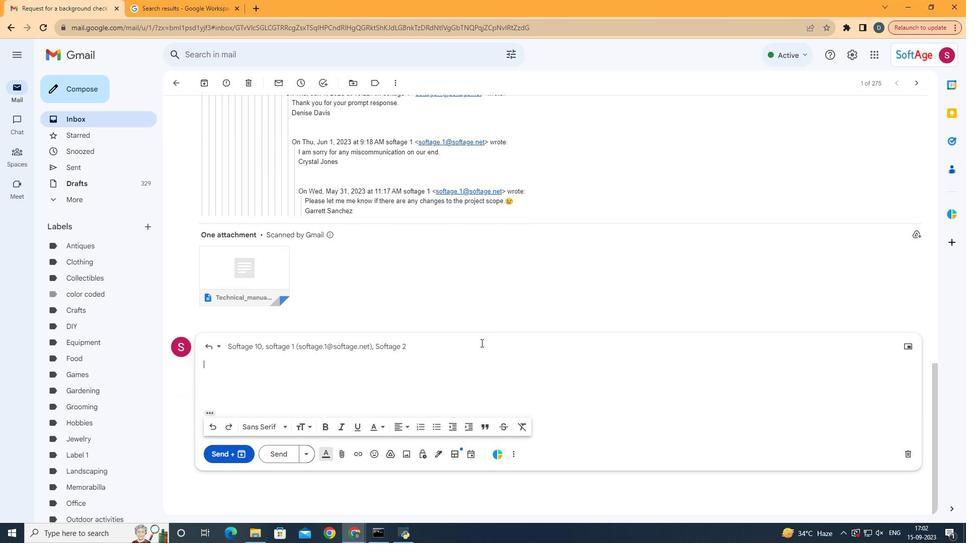 
Action: Mouse moved to (454, 376)
Screenshot: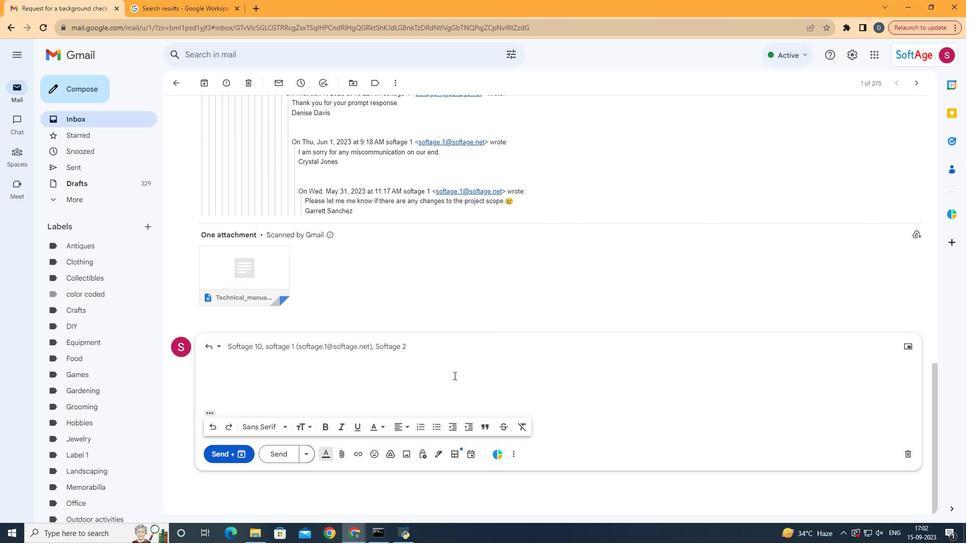 
Action: Mouse pressed left at (454, 376)
Screenshot: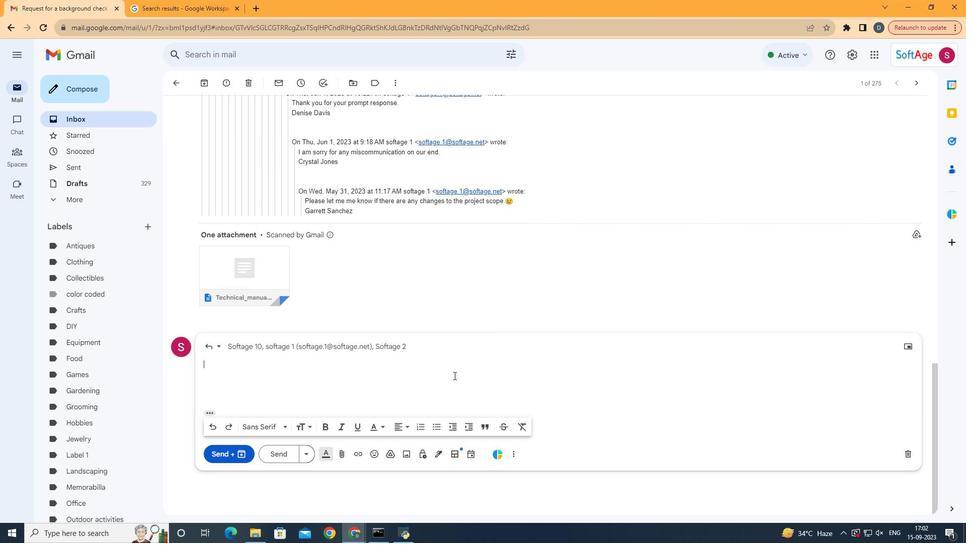 
Action: Mouse moved to (564, 206)
Screenshot: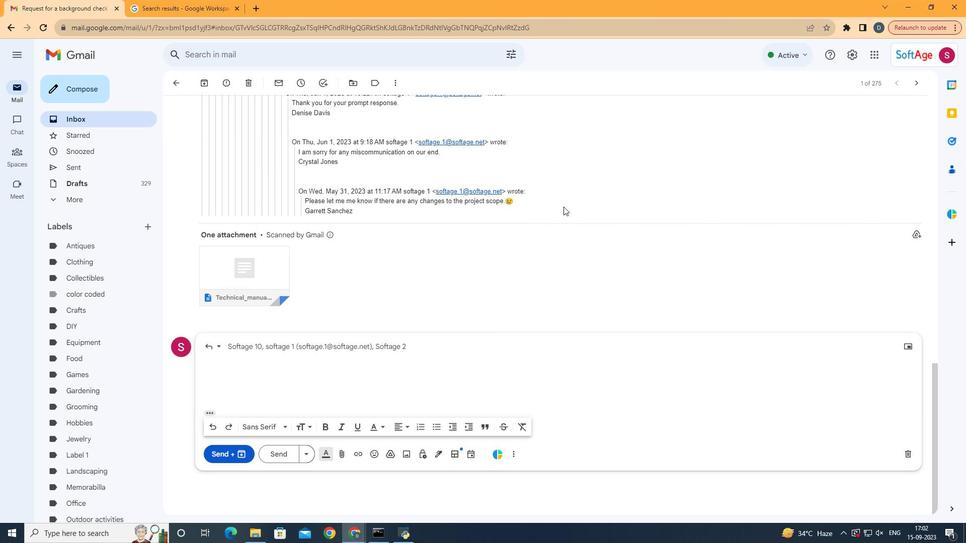 
Action: Mouse scrolled (564, 206) with delta (0, 0)
Screenshot: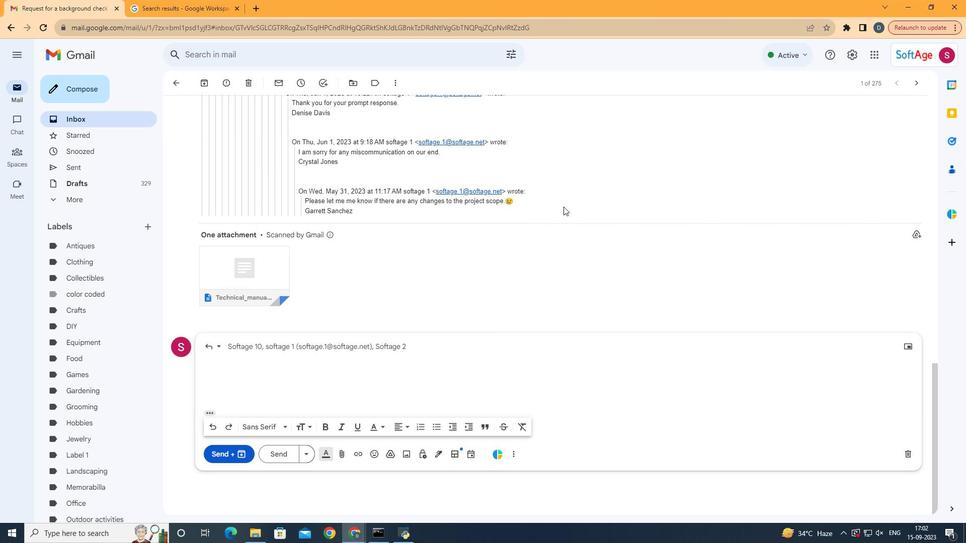 
Action: Key pressed <Key.shift>Hey<Key.space><Key.backspace><Key.shift><Key.shift>!<Key.space>i<Key.space>am<Key.space><Key.backspace><Key.backspace><Key.backspace><Key.backspace><Key.backspace><Key.shift>I<Key.space>am<Key.space>glat<Key.space>t<Key.backspace><Key.backspace><Key.backspace>d<Key.space>to<Key.space>be<Key.space>a<Key.space>part<Key.space>of<Key.space>this<Key.space>project<Key.space><Key.backspace>,<Key.space>i<Key.backspace><Key.shift>Ia<Key.backspace><Key.backspace>i<Key.space>am<Key.space>thank<Key.space><Key.backspace>full<Key.space>of<Key.space>yours<Key.space>that<Key.space>you<Key.space>look<Key.backspace><Key.backspace><Key.backspace><Key.backspace>see<Key.space>me<Key.space>like<Key.space>i<Key.space>am<Key.space><Key.backspace><Key.backspace><Key.backspace><Key.space><Key.backspace>deserve<Key.space>this.
Screenshot: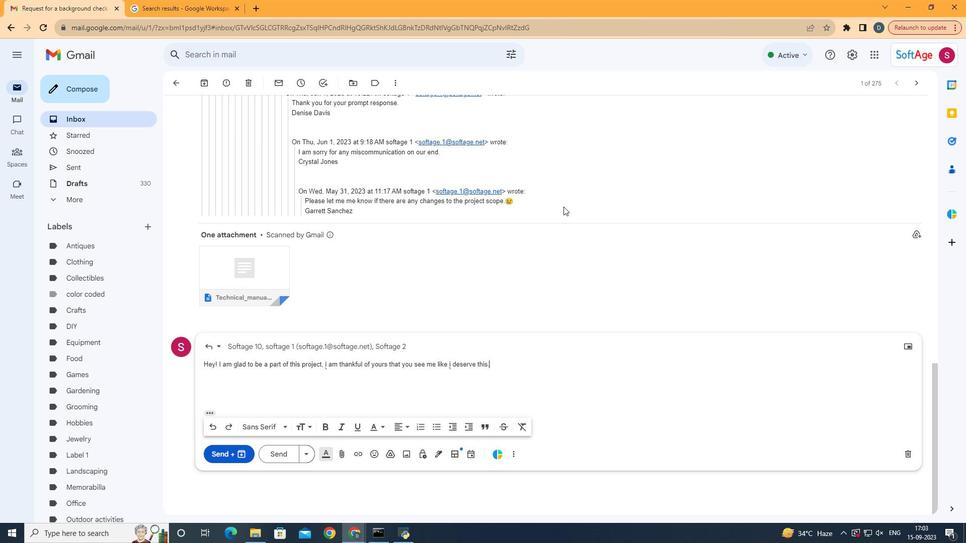 
Action: Mouse moved to (233, 453)
Screenshot: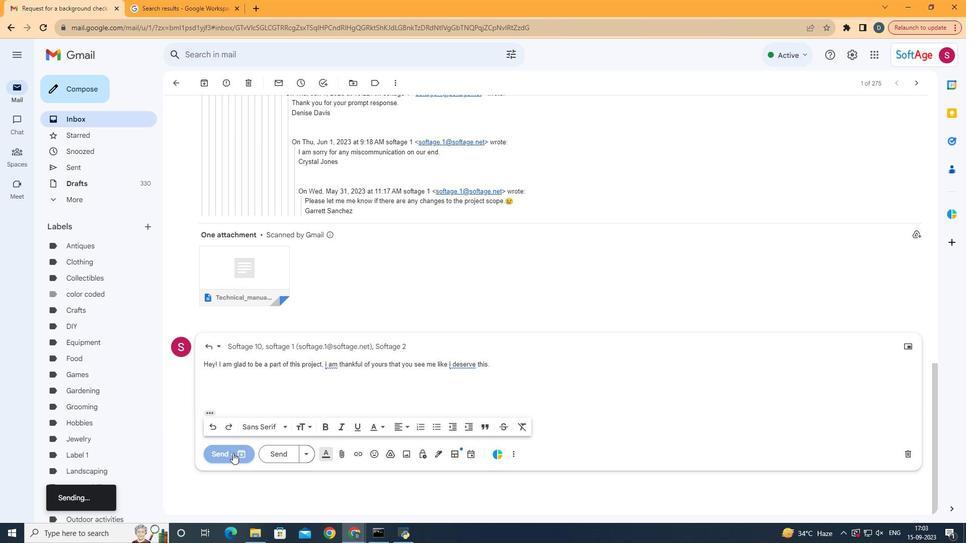
Action: Mouse pressed left at (233, 453)
Screenshot: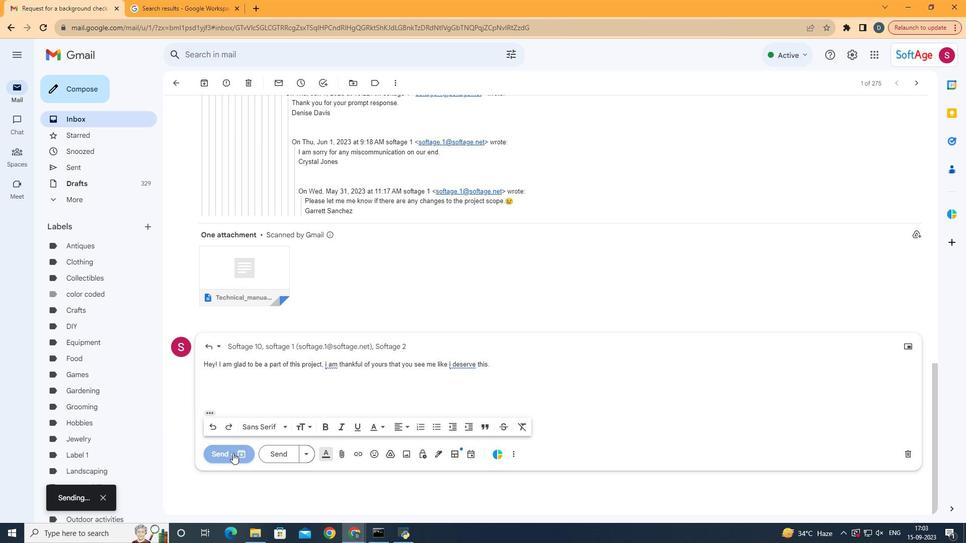 
Action: Mouse moved to (555, 265)
Screenshot: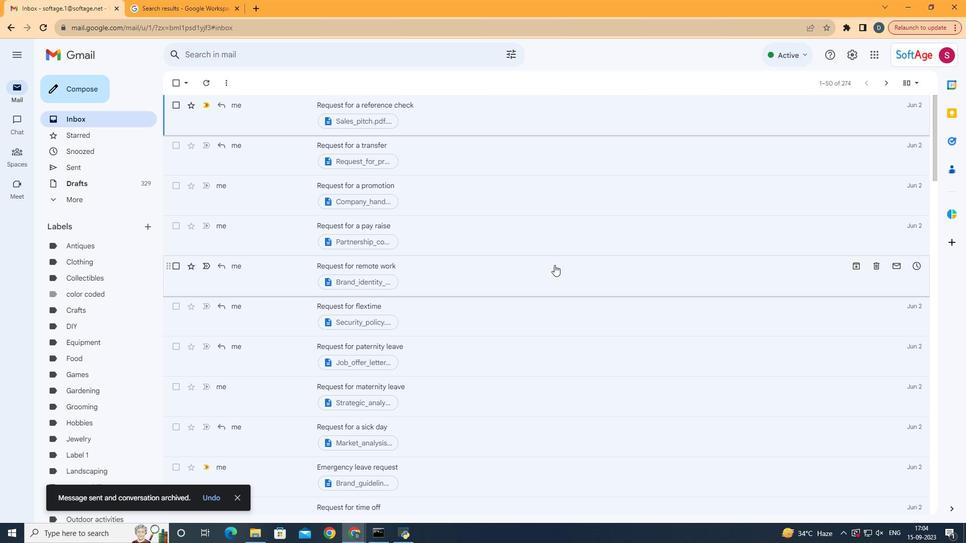 
